 Task: Look for space in Biloxi, United States from 8th August, 2023 to 15th August, 2023 for 9 adults in price range Rs.10000 to Rs.14000. Place can be shared room with 5 bedrooms having 9 beds and 5 bathrooms. Property type can be house, flat, guest house. Amenities needed are: wifi, TV, free parkinig on premises, gym, breakfast. Booking option can be shelf check-in. Required host language is English.
Action: Mouse moved to (412, 101)
Screenshot: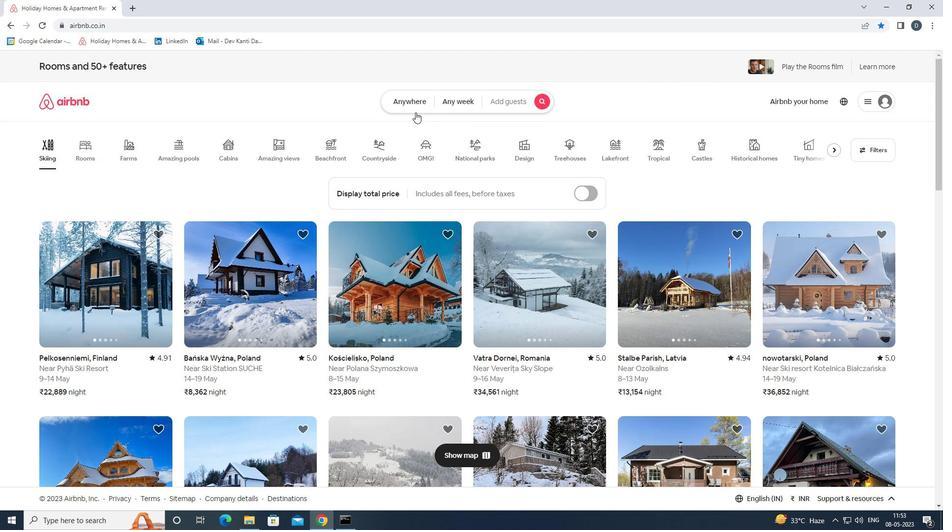 
Action: Mouse pressed left at (412, 101)
Screenshot: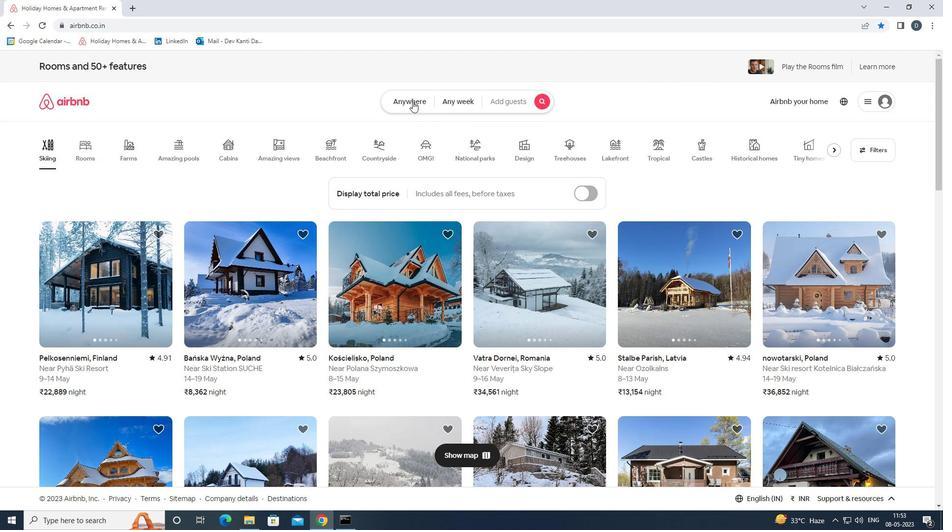 
Action: Mouse moved to (355, 143)
Screenshot: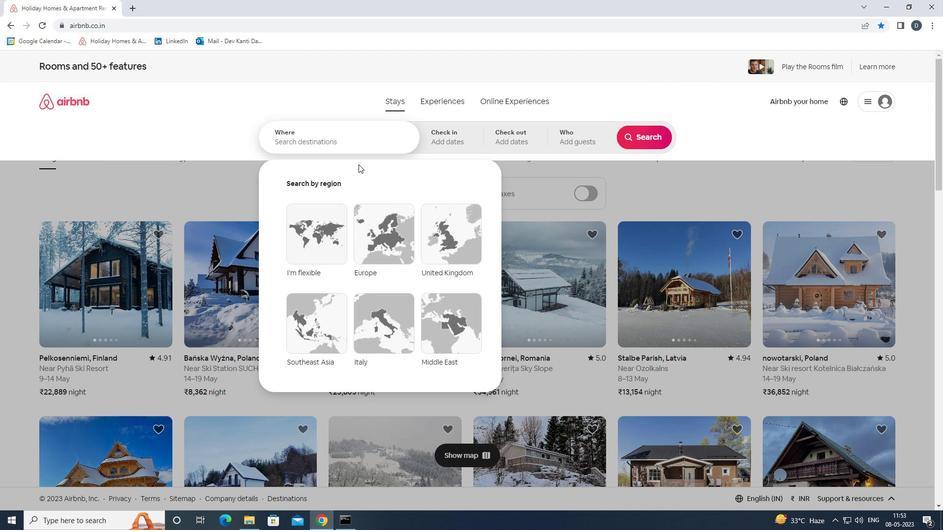 
Action: Mouse pressed left at (355, 143)
Screenshot: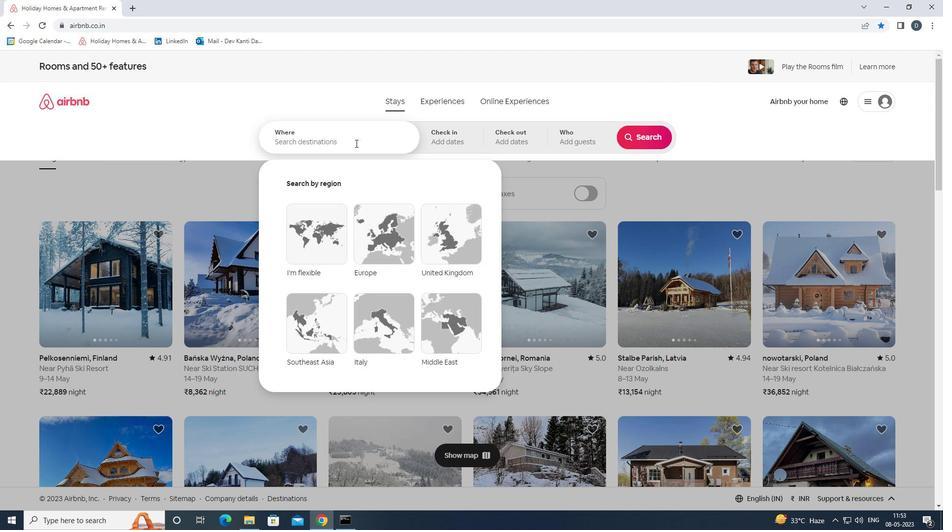 
Action: Mouse moved to (354, 144)
Screenshot: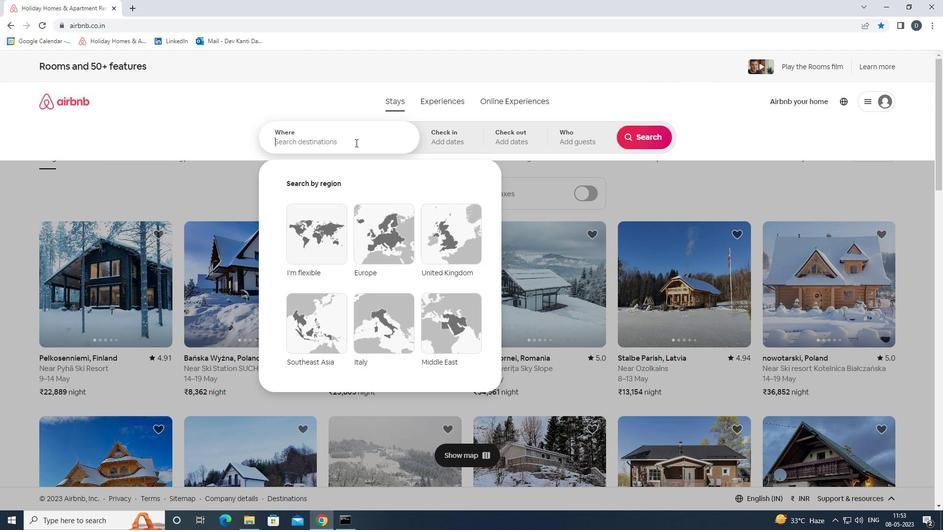 
Action: Key pressed <Key.shift><Key.shift><Key.shift><Key.shift><Key.shift><Key.shift><Key.shift><Key.shift><Key.shift><Key.shift><Key.shift>BILOXI,<Key.shift>UNITED<Key.space><Key.shift><Key.shift>STATES<Key.enter>
Screenshot: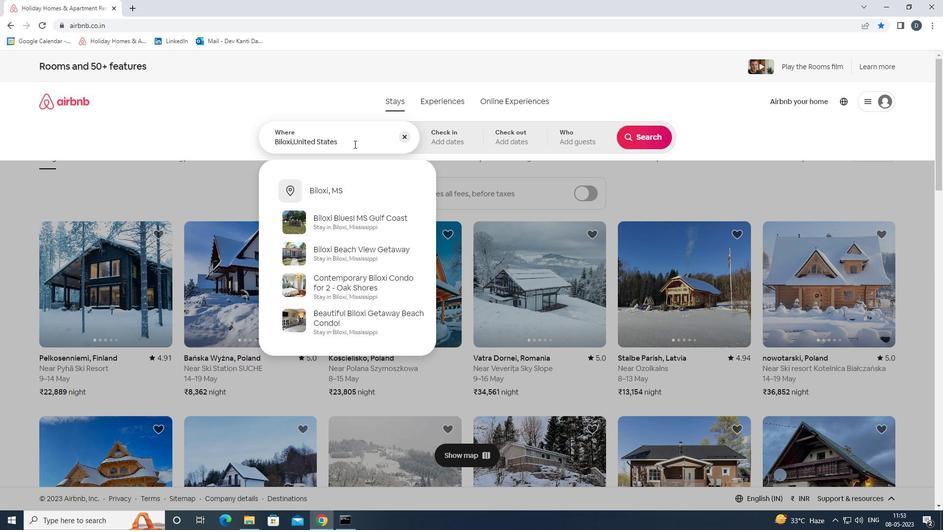 
Action: Mouse moved to (644, 217)
Screenshot: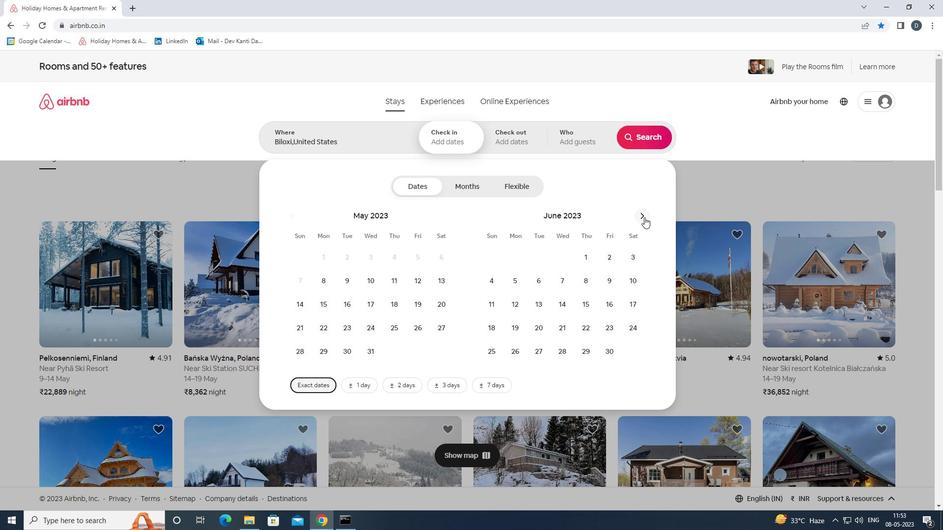 
Action: Mouse pressed left at (644, 217)
Screenshot: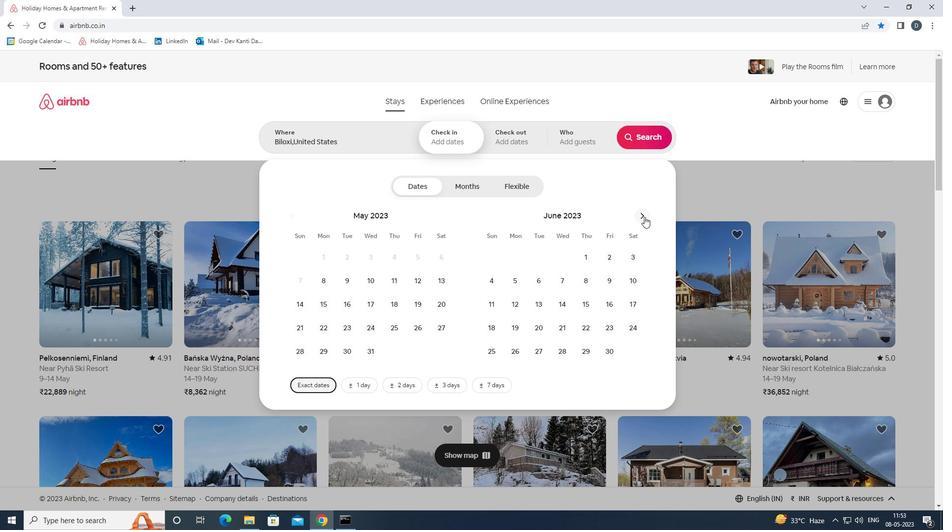 
Action: Mouse moved to (645, 216)
Screenshot: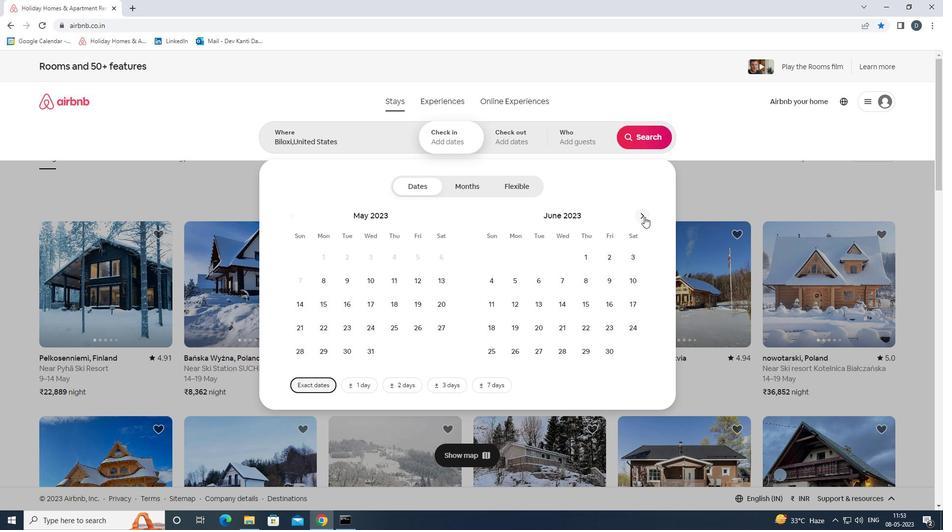 
Action: Mouse pressed left at (645, 216)
Screenshot: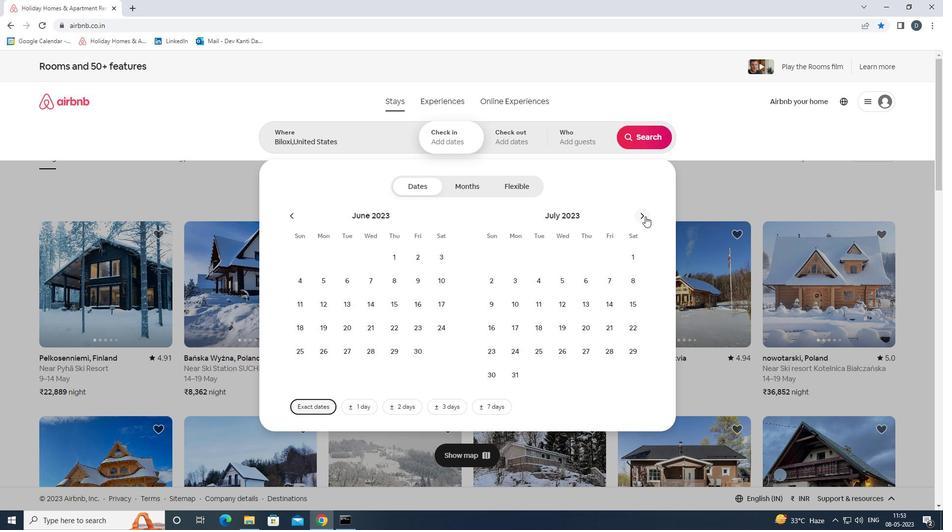 
Action: Mouse moved to (543, 284)
Screenshot: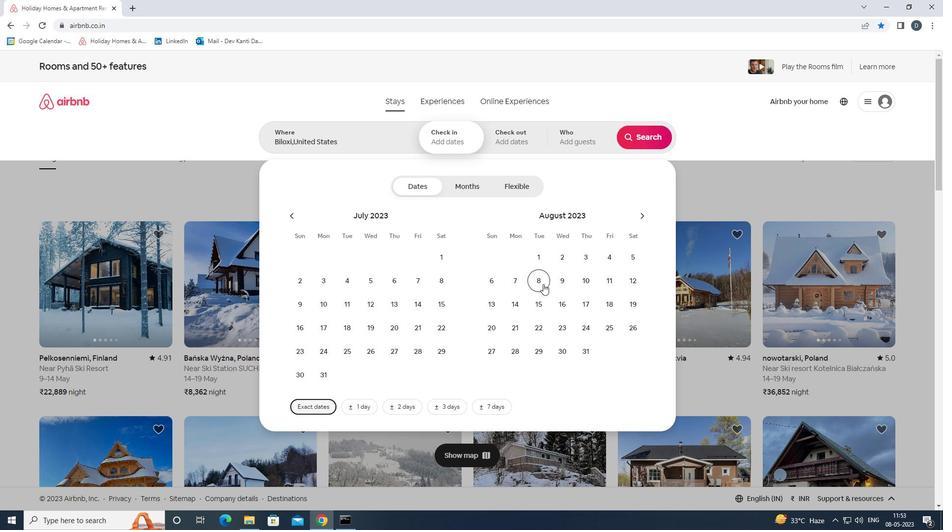 
Action: Mouse pressed left at (543, 284)
Screenshot: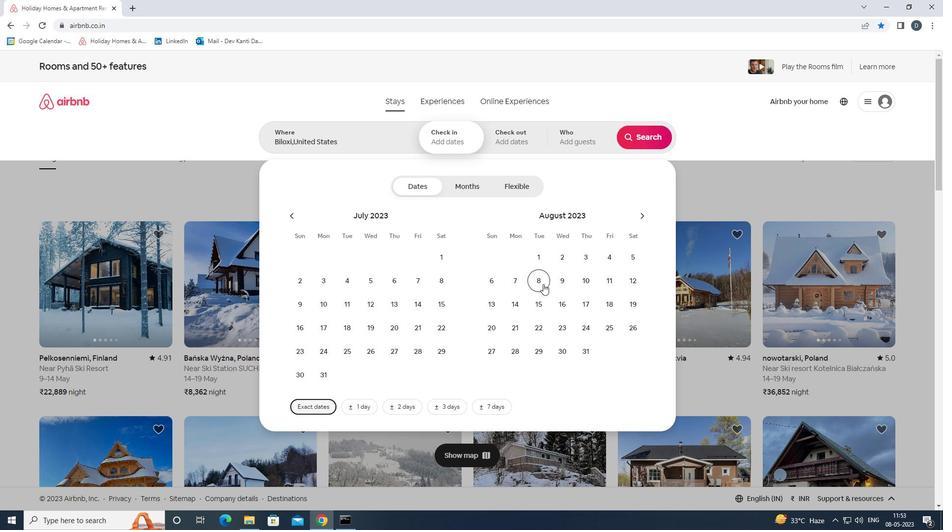 
Action: Mouse moved to (542, 300)
Screenshot: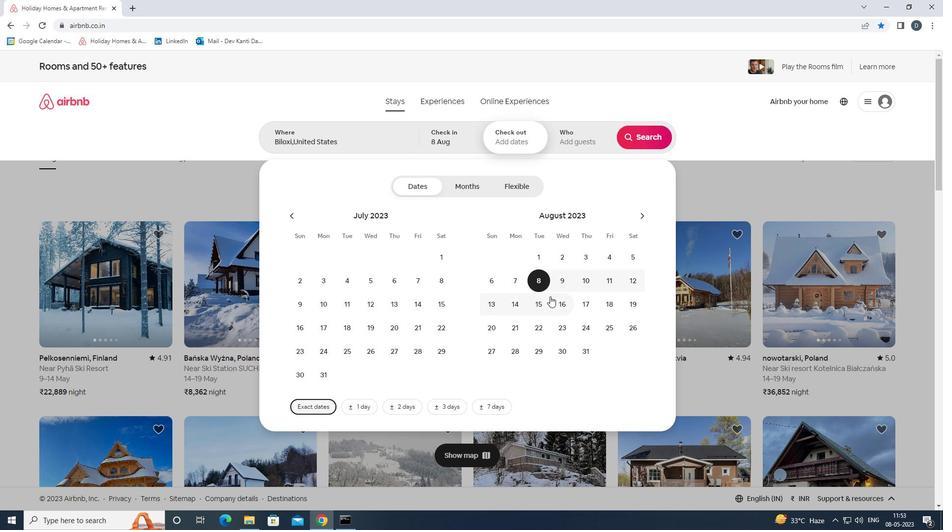 
Action: Mouse pressed left at (542, 300)
Screenshot: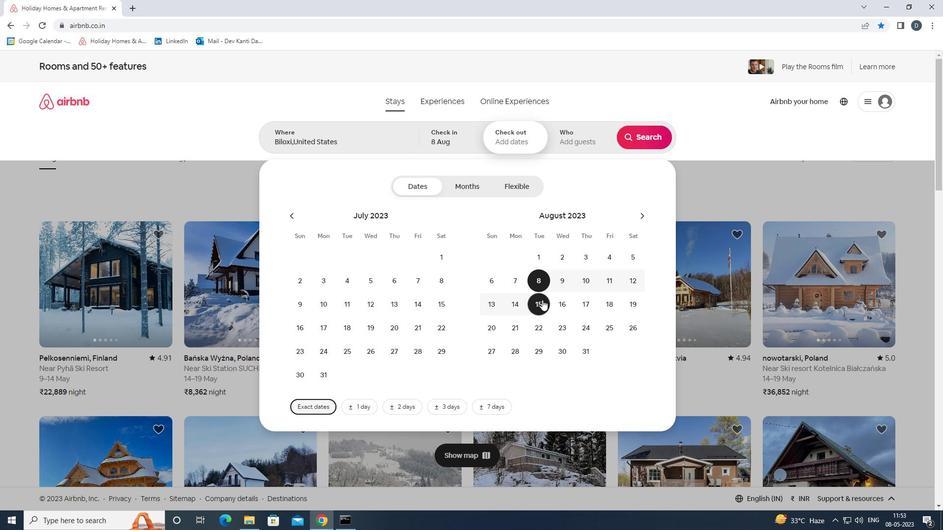 
Action: Mouse moved to (577, 145)
Screenshot: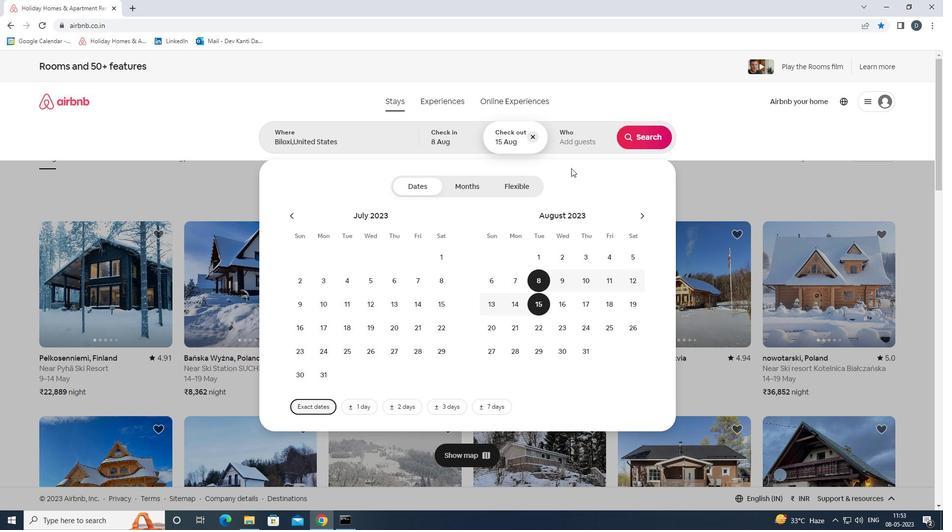 
Action: Mouse pressed left at (577, 145)
Screenshot: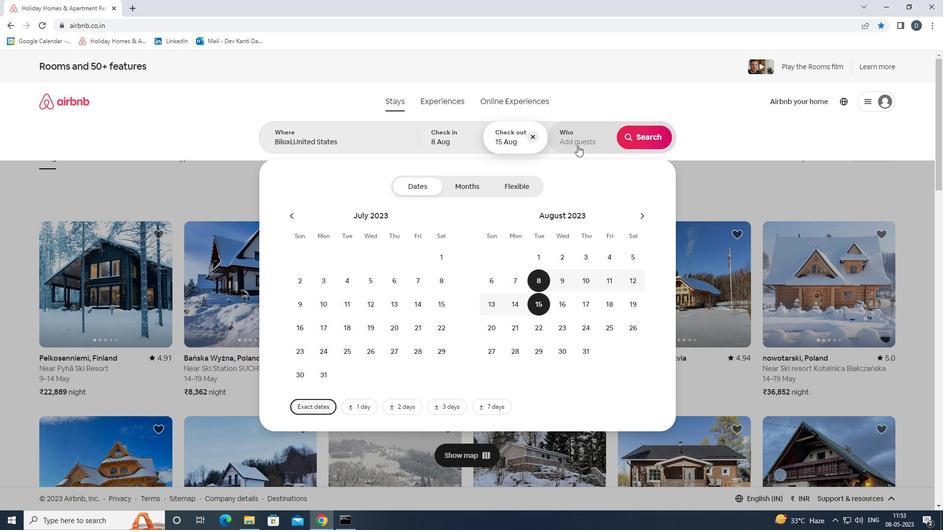 
Action: Mouse moved to (651, 185)
Screenshot: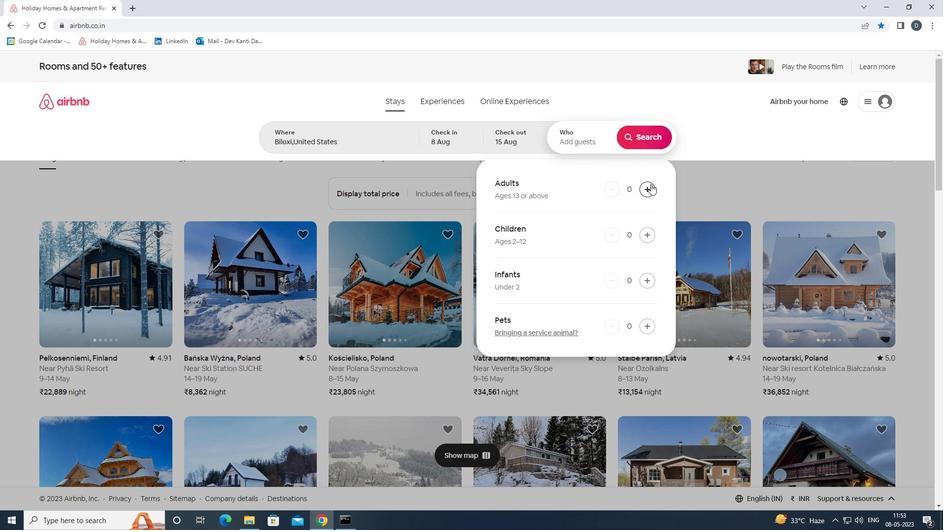 
Action: Mouse pressed left at (651, 185)
Screenshot: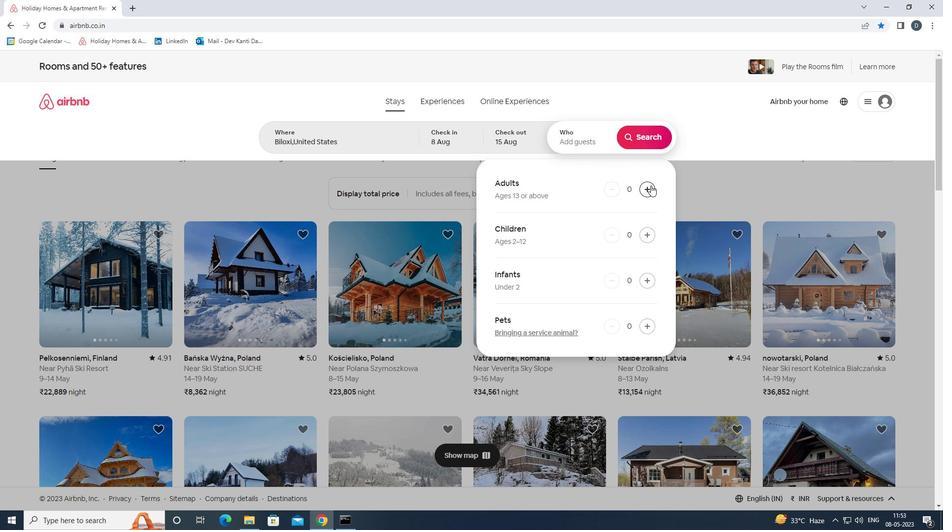 
Action: Mouse moved to (647, 185)
Screenshot: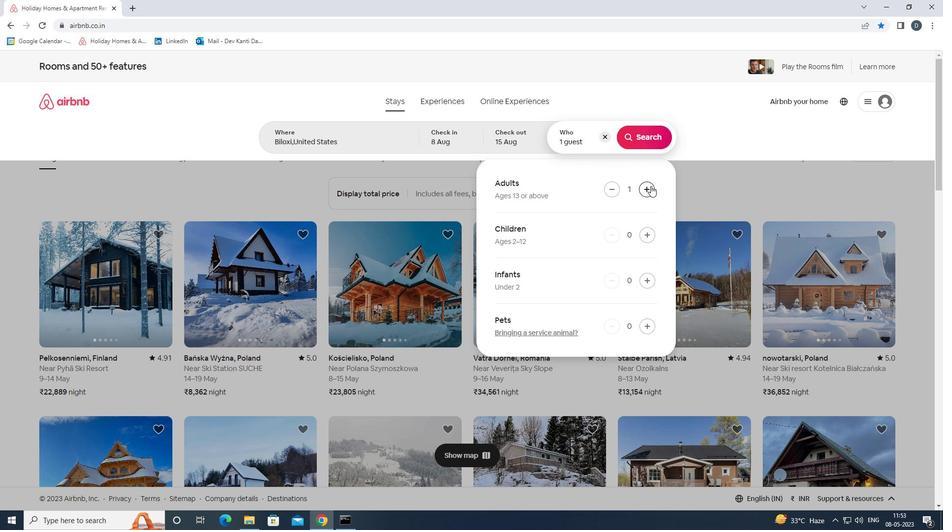 
Action: Mouse pressed left at (647, 185)
Screenshot: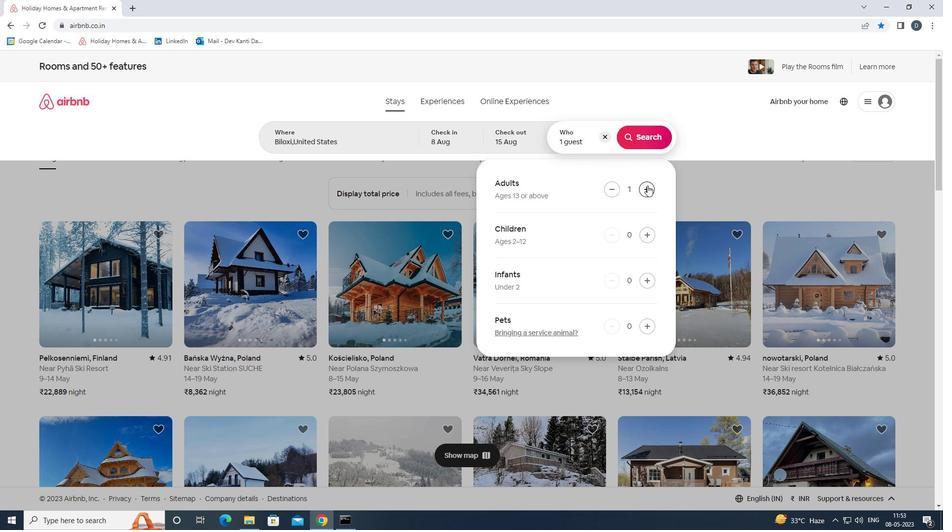
Action: Mouse pressed left at (647, 185)
Screenshot: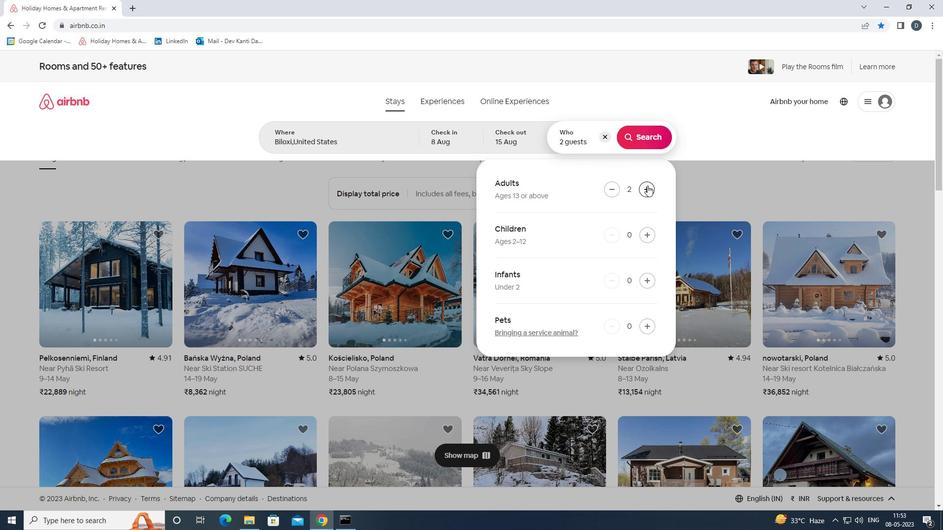 
Action: Mouse pressed left at (647, 185)
Screenshot: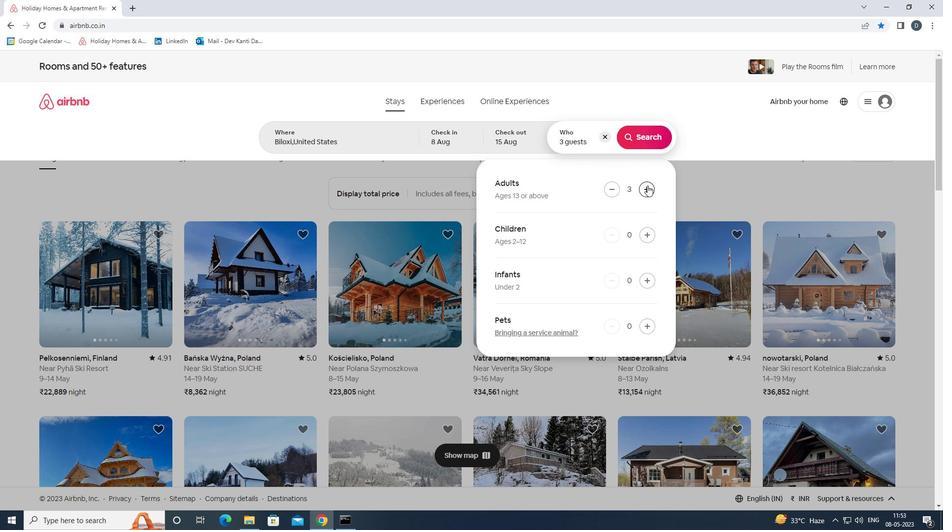 
Action: Mouse moved to (646, 184)
Screenshot: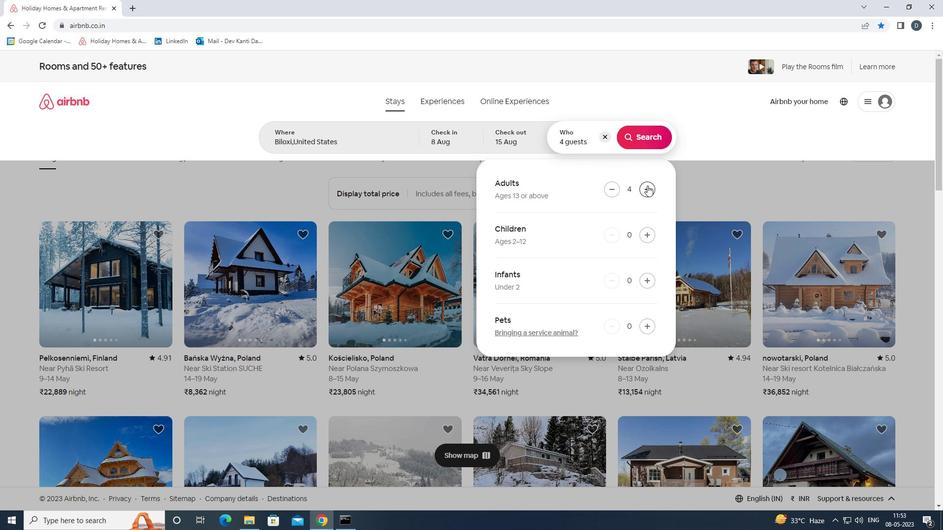 
Action: Mouse pressed left at (646, 184)
Screenshot: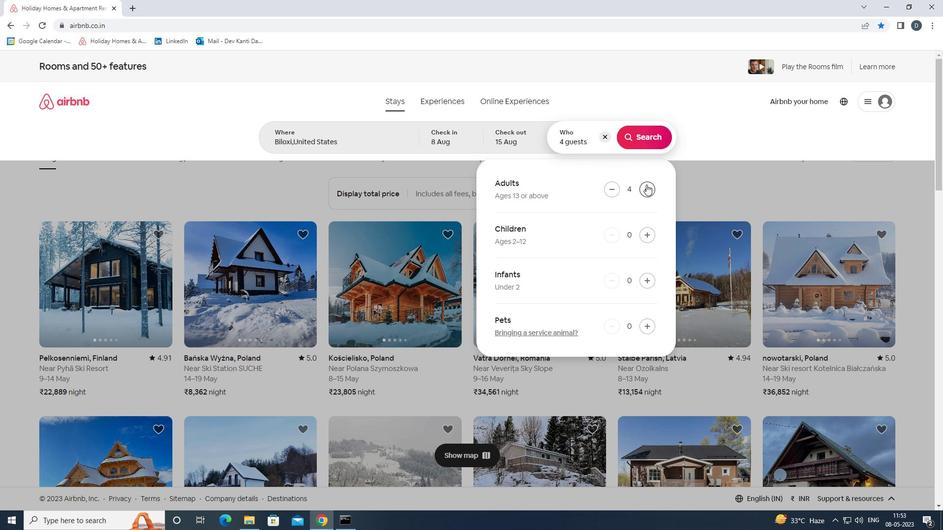 
Action: Mouse pressed left at (646, 184)
Screenshot: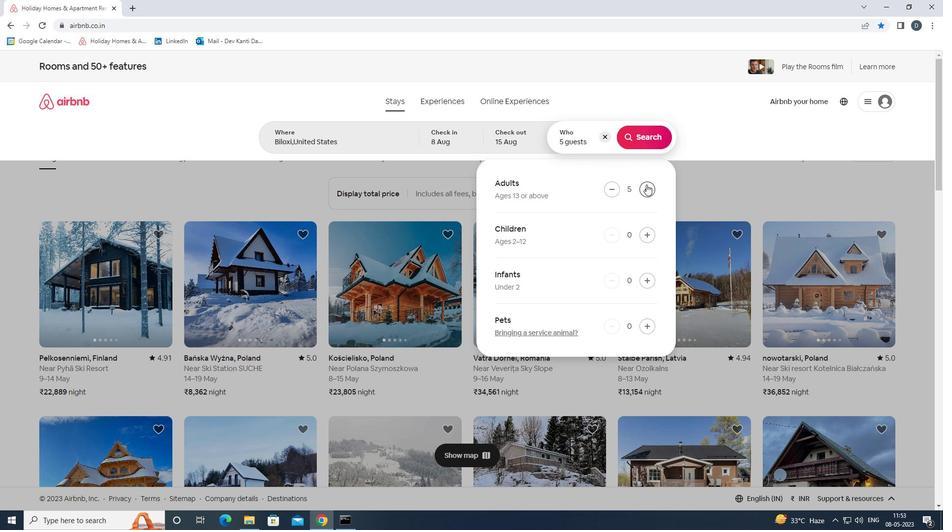 
Action: Mouse pressed left at (646, 184)
Screenshot: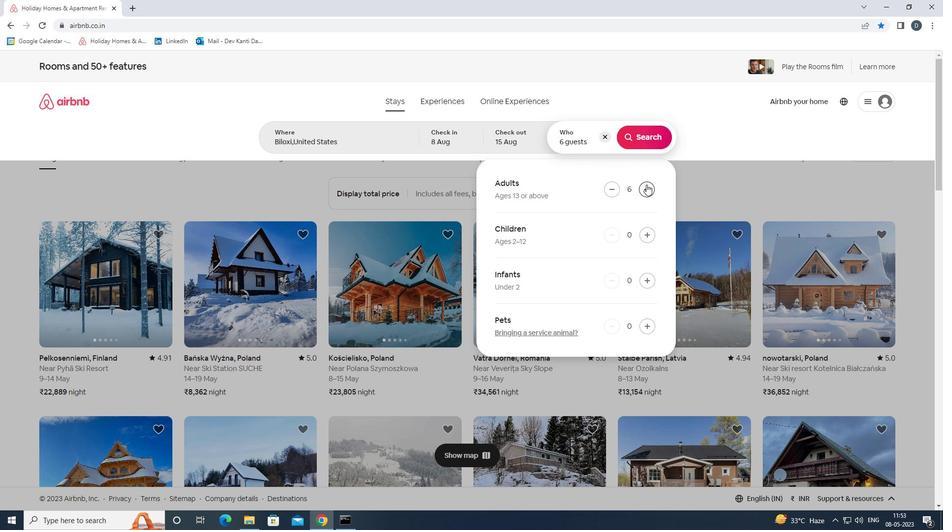 
Action: Mouse pressed left at (646, 184)
Screenshot: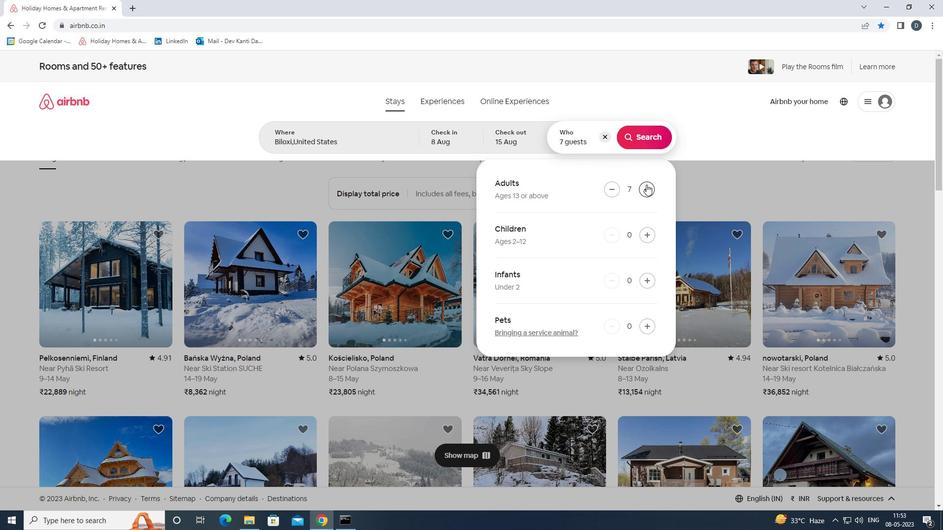
Action: Mouse pressed left at (646, 184)
Screenshot: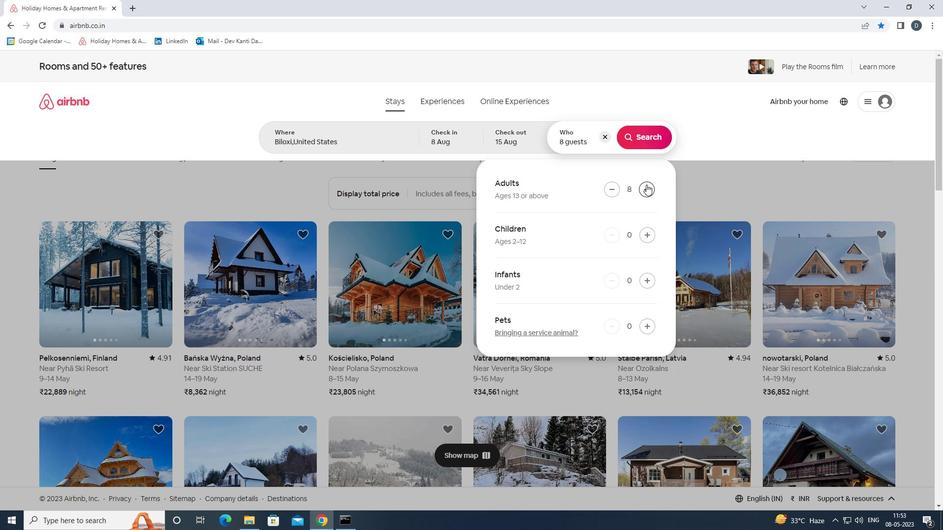 
Action: Mouse moved to (642, 142)
Screenshot: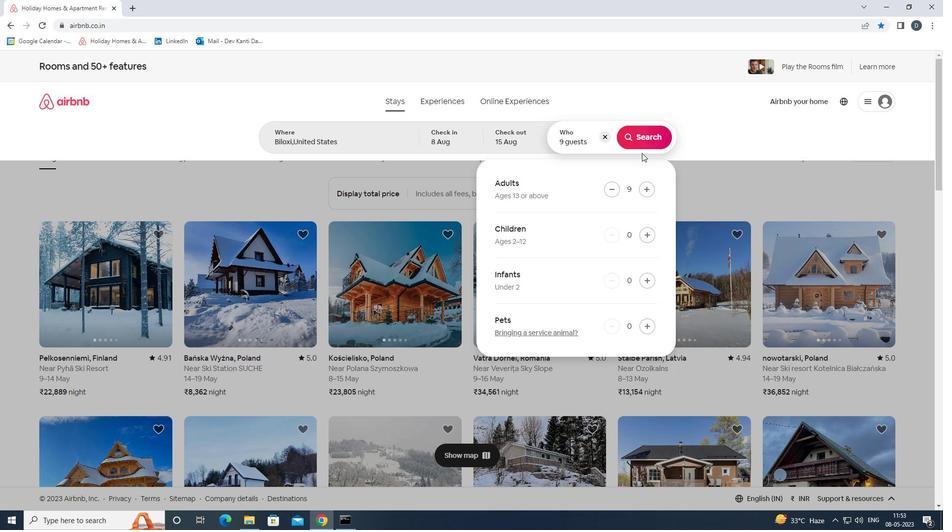 
Action: Mouse pressed left at (642, 142)
Screenshot: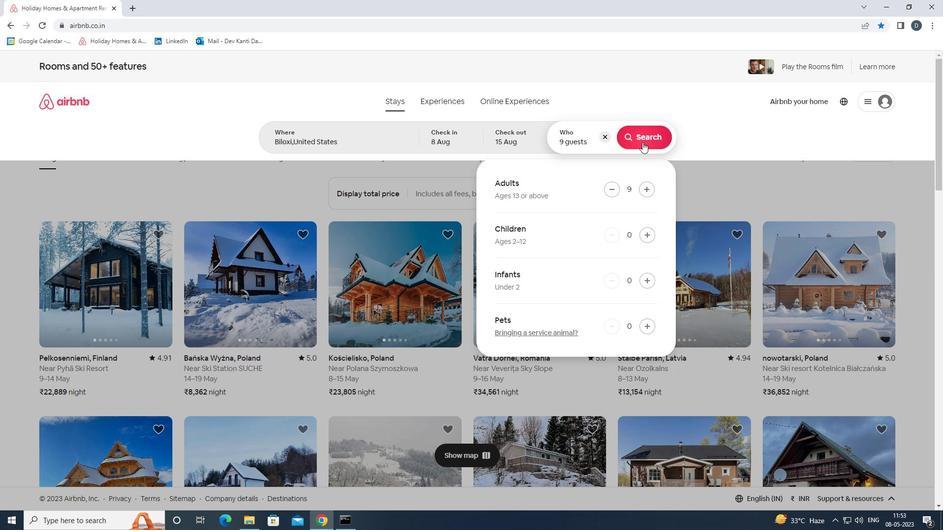 
Action: Mouse moved to (890, 108)
Screenshot: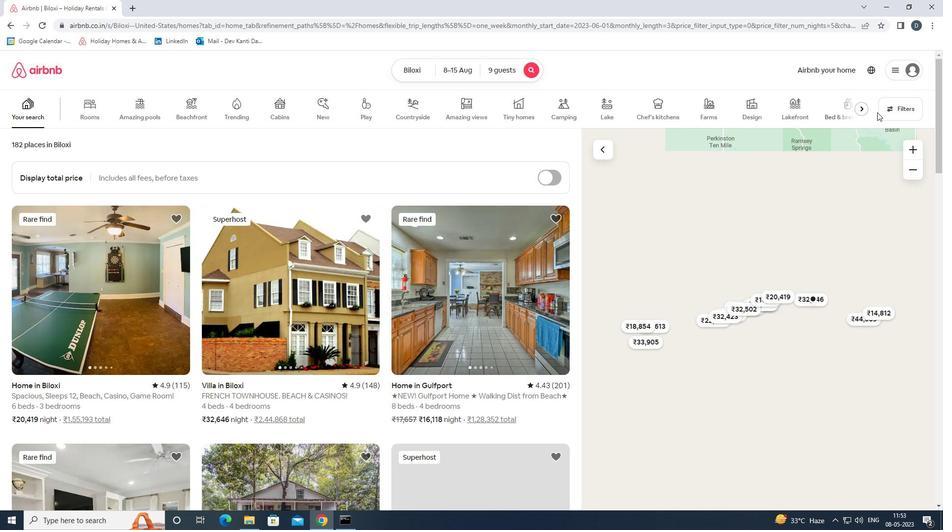 
Action: Mouse pressed left at (890, 108)
Screenshot: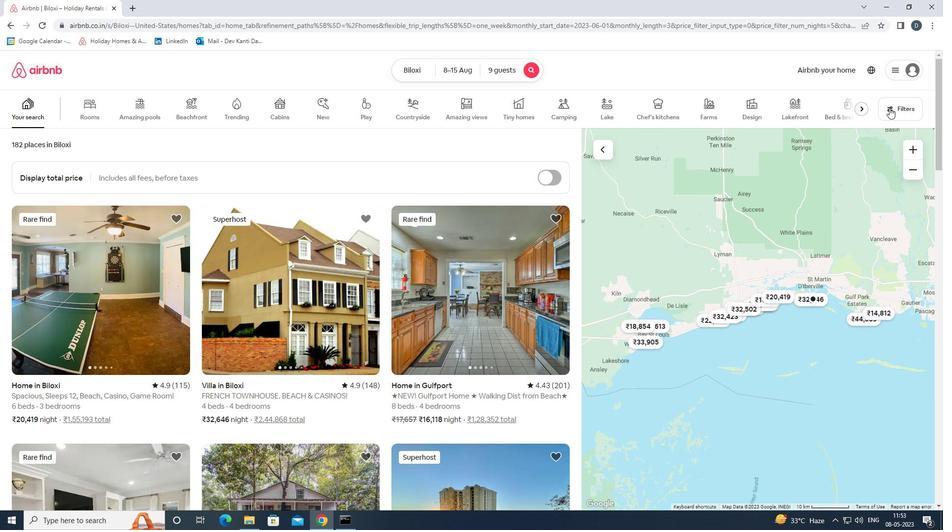 
Action: Mouse moved to (438, 351)
Screenshot: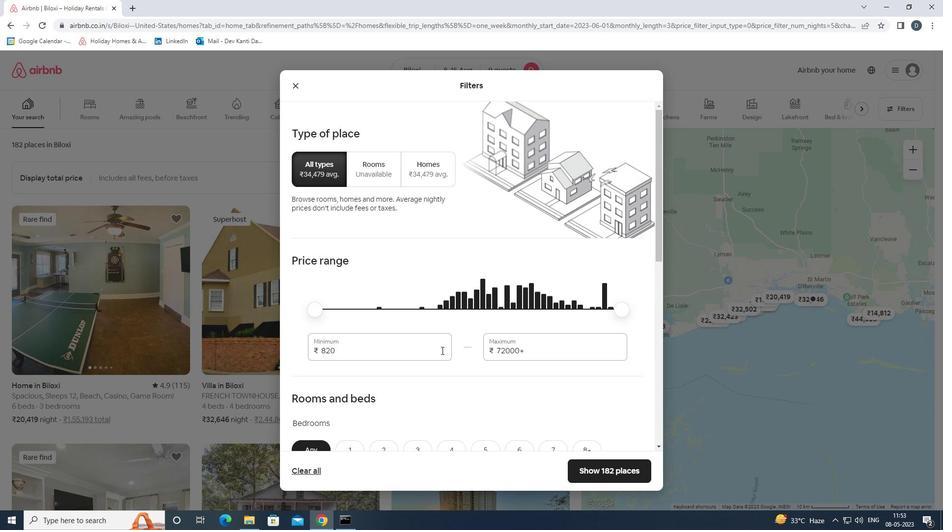 
Action: Mouse pressed left at (438, 351)
Screenshot: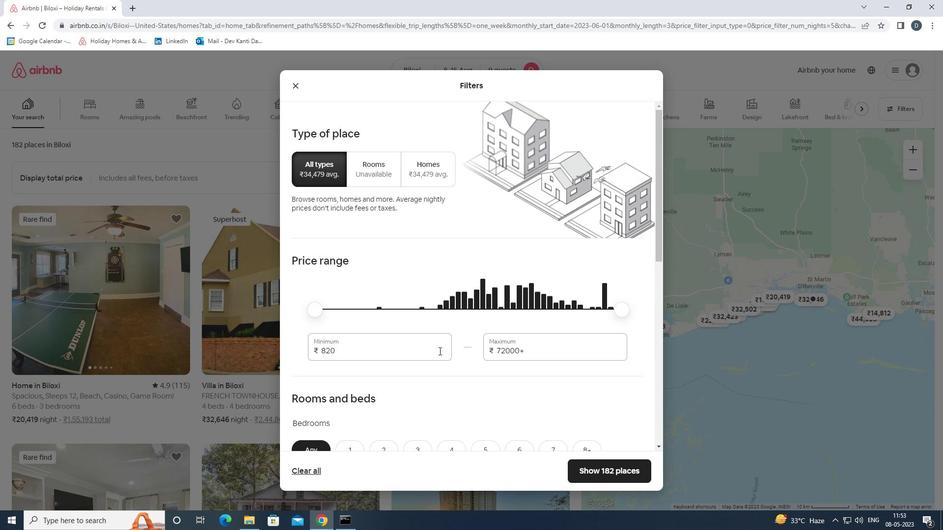 
Action: Mouse pressed left at (438, 351)
Screenshot: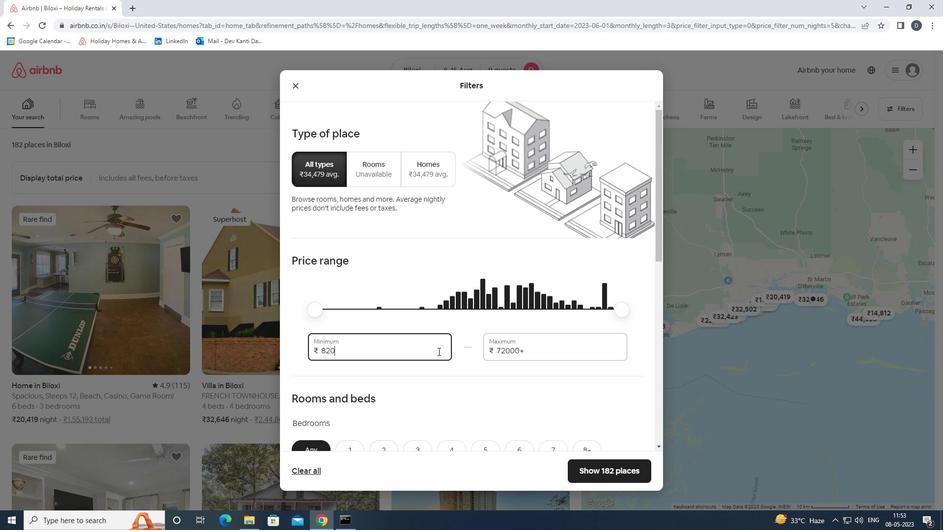 
Action: Key pressed 10000<Key.tab>14000
Screenshot: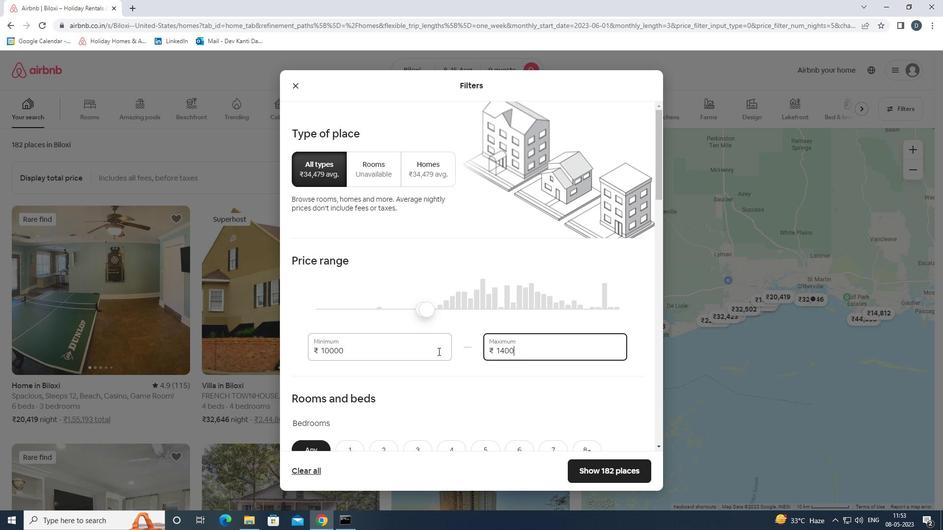 
Action: Mouse scrolled (438, 351) with delta (0, 0)
Screenshot: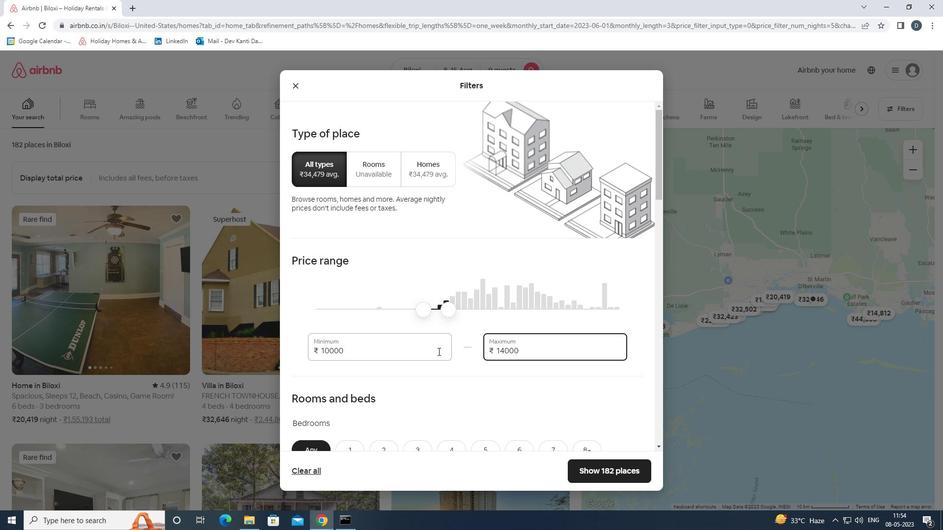 
Action: Mouse scrolled (438, 351) with delta (0, 0)
Screenshot: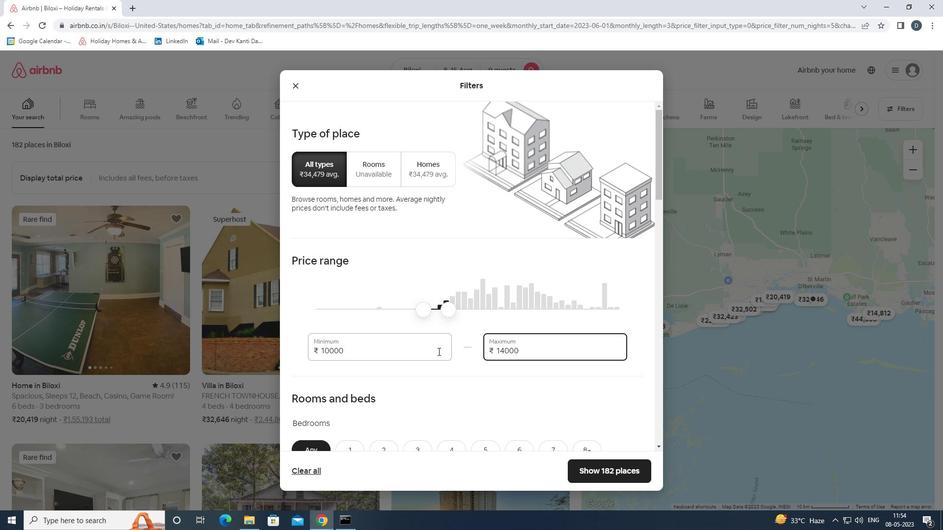 
Action: Mouse scrolled (438, 351) with delta (0, 0)
Screenshot: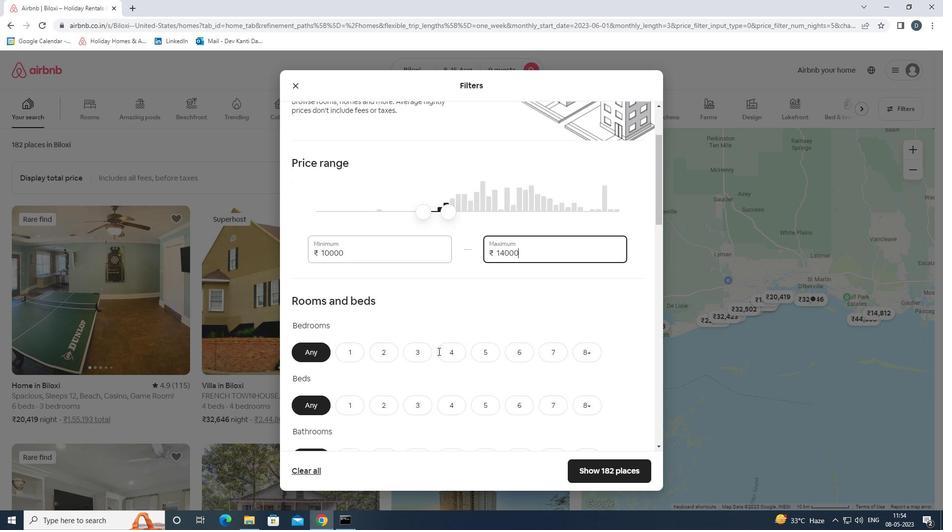 
Action: Mouse moved to (494, 305)
Screenshot: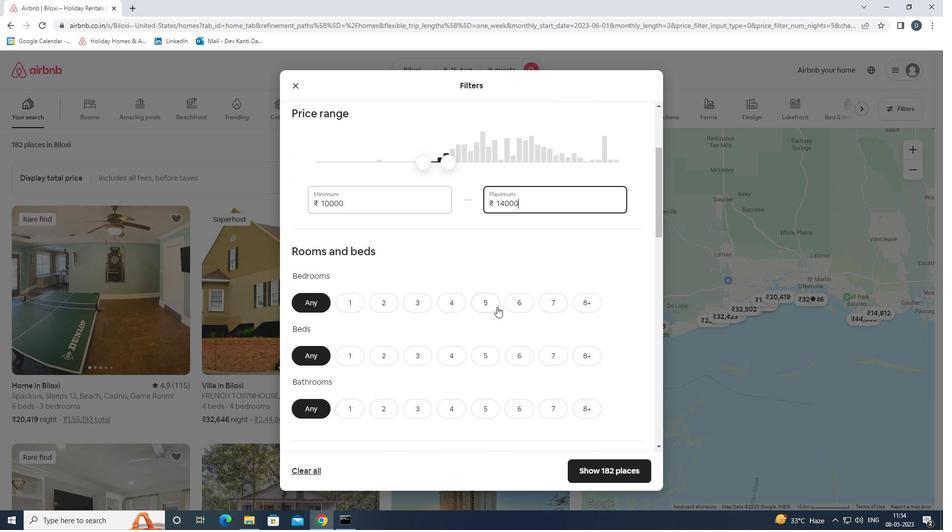 
Action: Mouse pressed left at (494, 305)
Screenshot: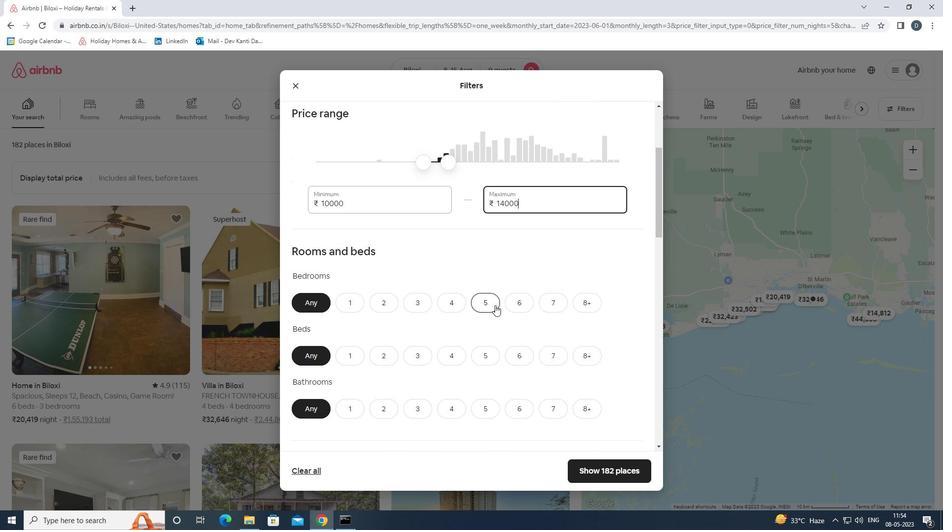 
Action: Mouse moved to (588, 356)
Screenshot: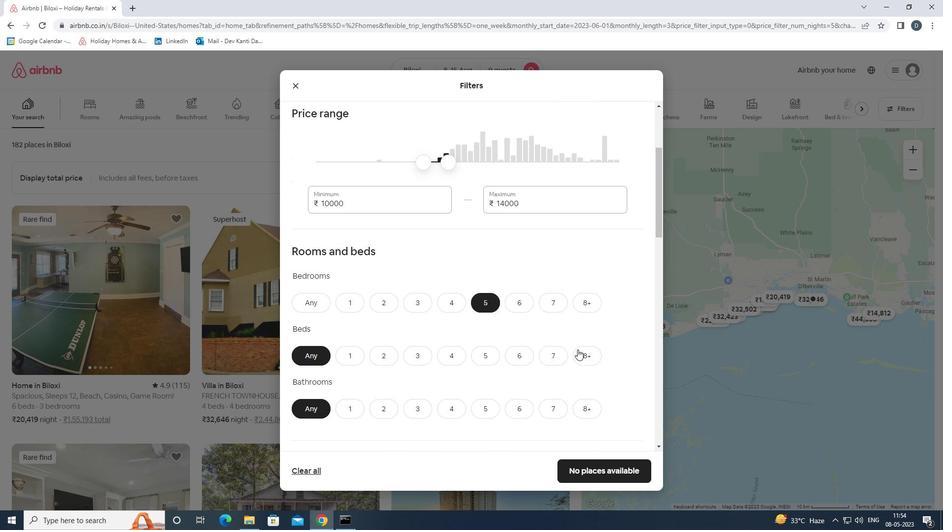 
Action: Mouse pressed left at (588, 356)
Screenshot: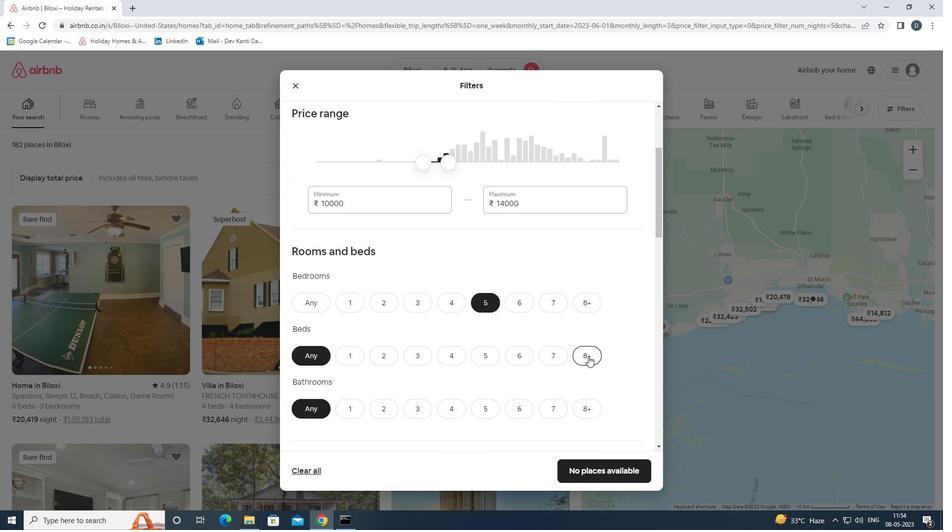 
Action: Mouse moved to (491, 404)
Screenshot: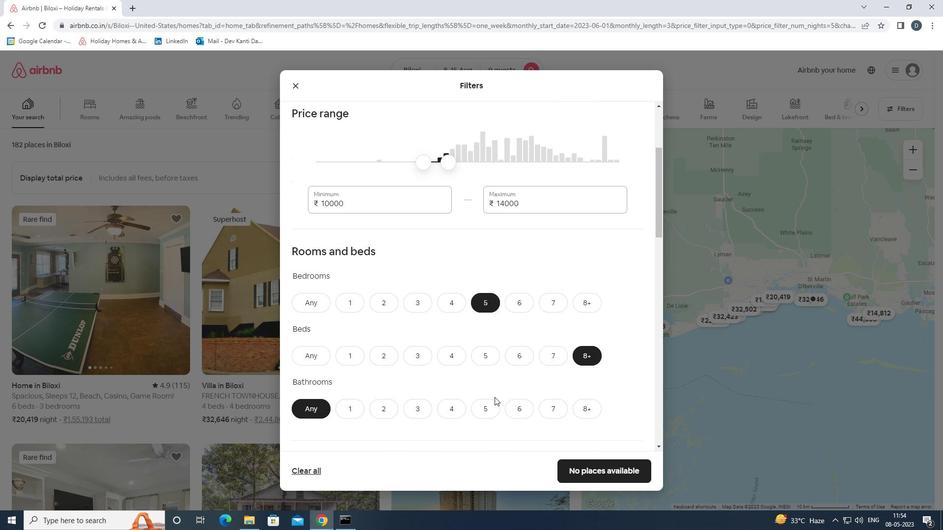 
Action: Mouse pressed left at (491, 404)
Screenshot: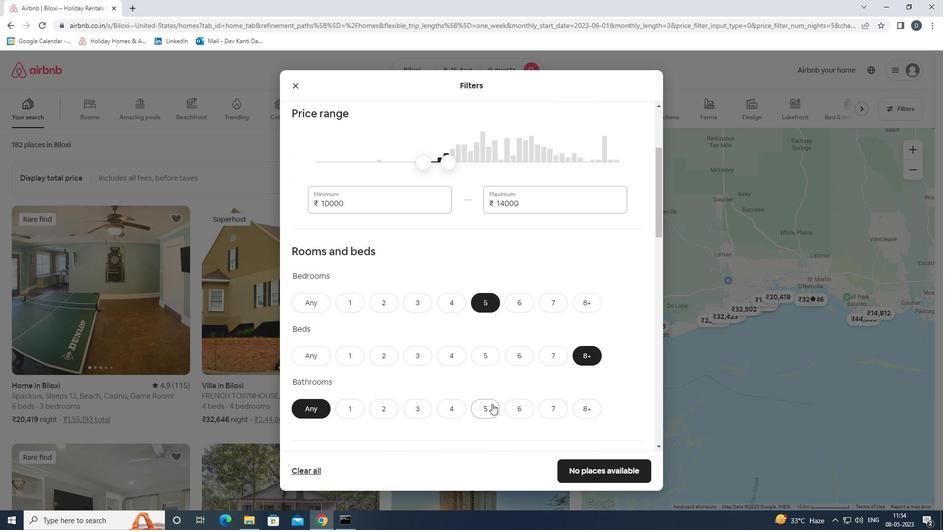 
Action: Mouse moved to (491, 404)
Screenshot: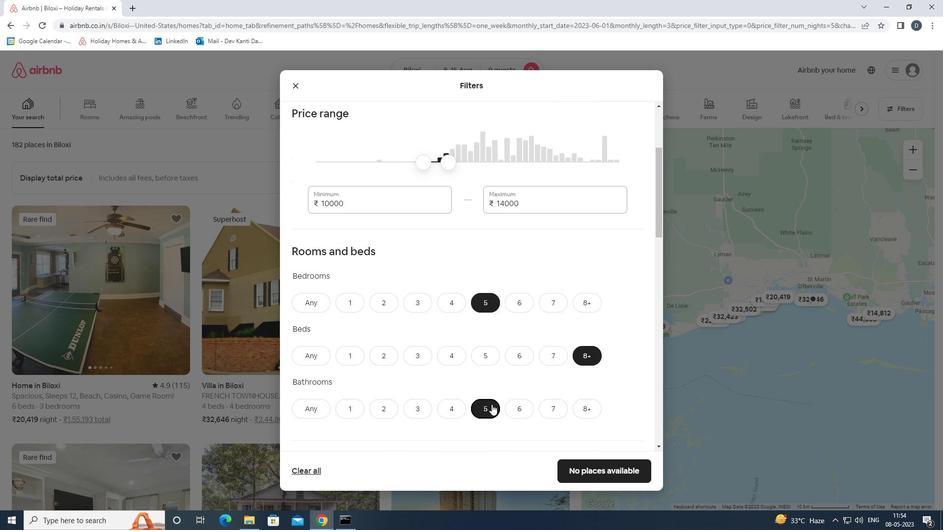 
Action: Mouse scrolled (491, 404) with delta (0, 0)
Screenshot: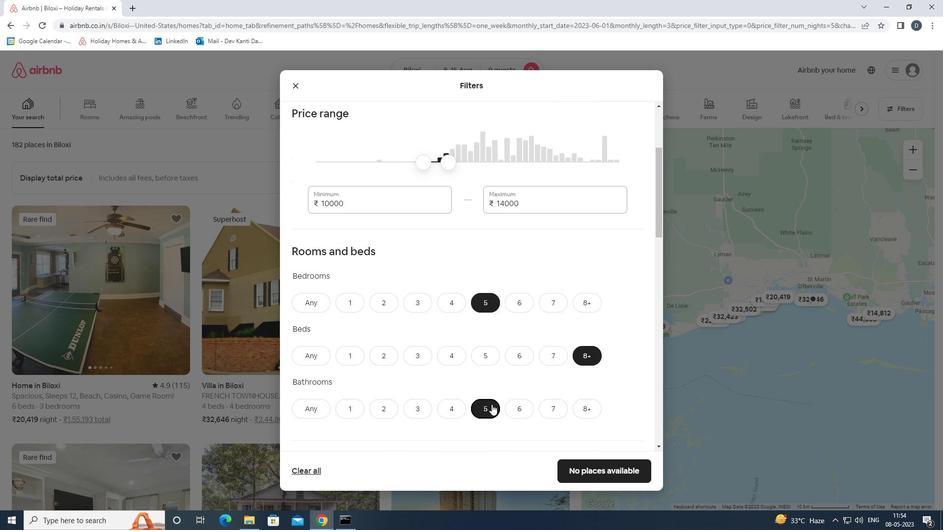 
Action: Mouse moved to (491, 398)
Screenshot: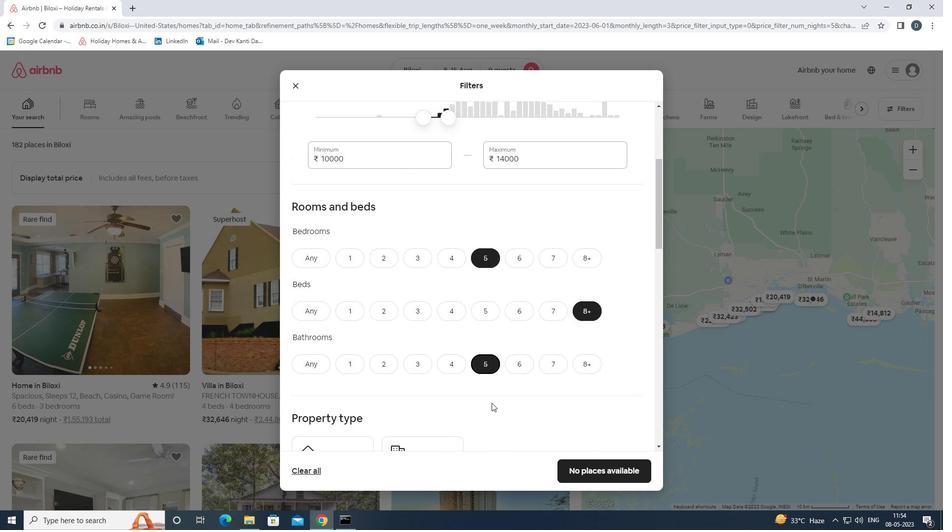 
Action: Mouse scrolled (491, 398) with delta (0, 0)
Screenshot: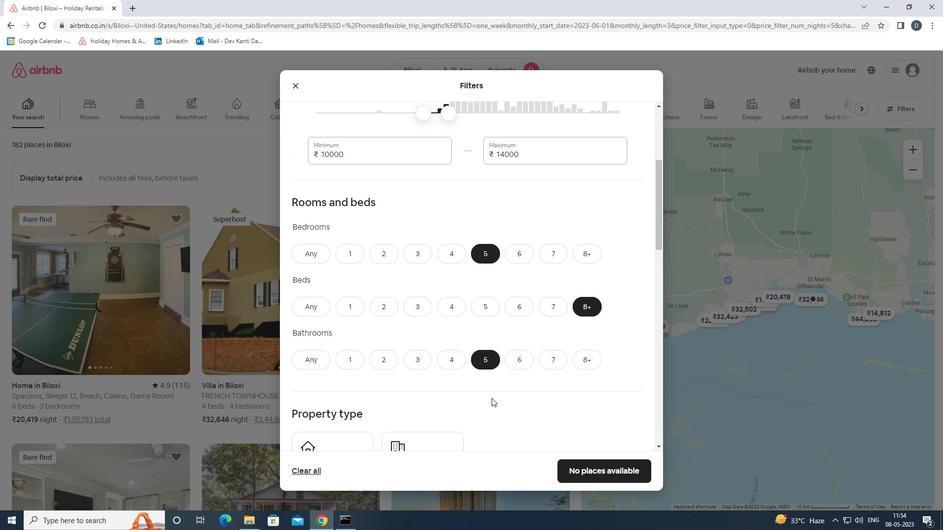 
Action: Mouse scrolled (491, 398) with delta (0, 0)
Screenshot: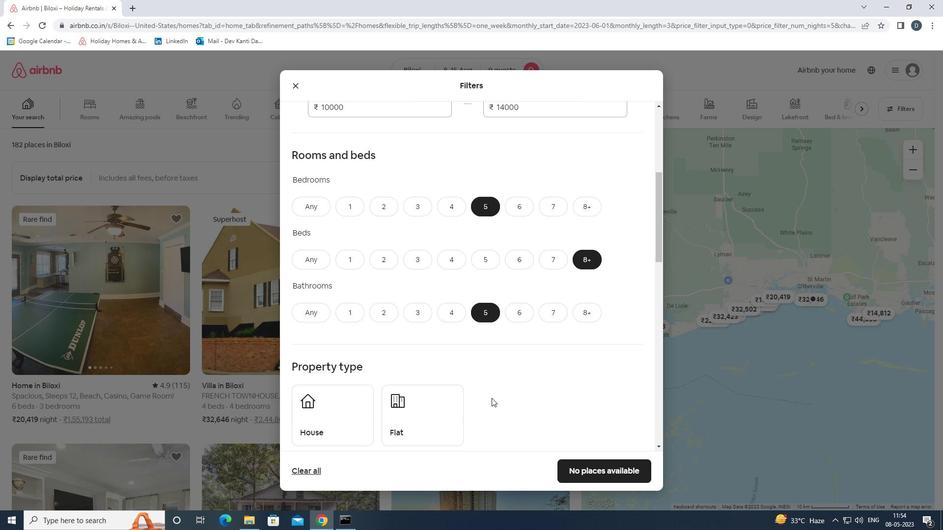 
Action: Mouse moved to (360, 354)
Screenshot: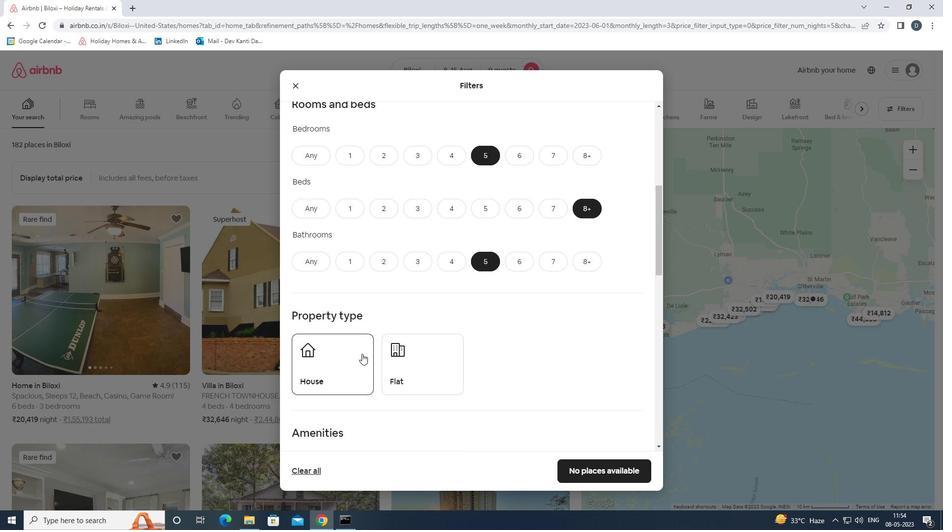 
Action: Mouse pressed left at (360, 354)
Screenshot: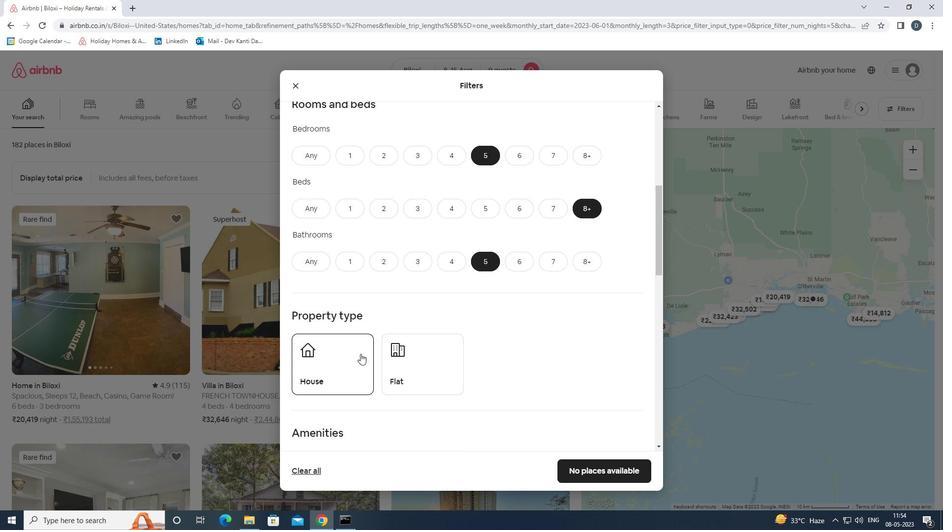 
Action: Mouse moved to (413, 352)
Screenshot: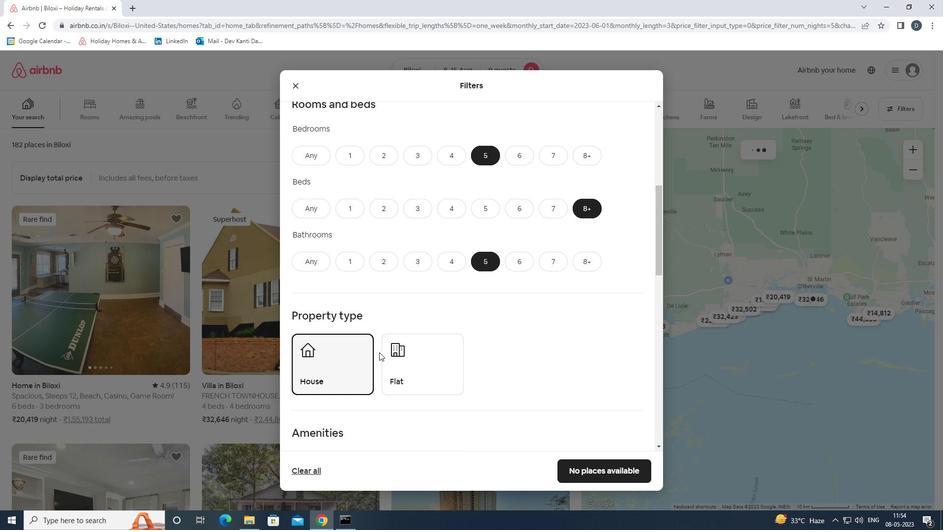 
Action: Mouse pressed left at (413, 352)
Screenshot: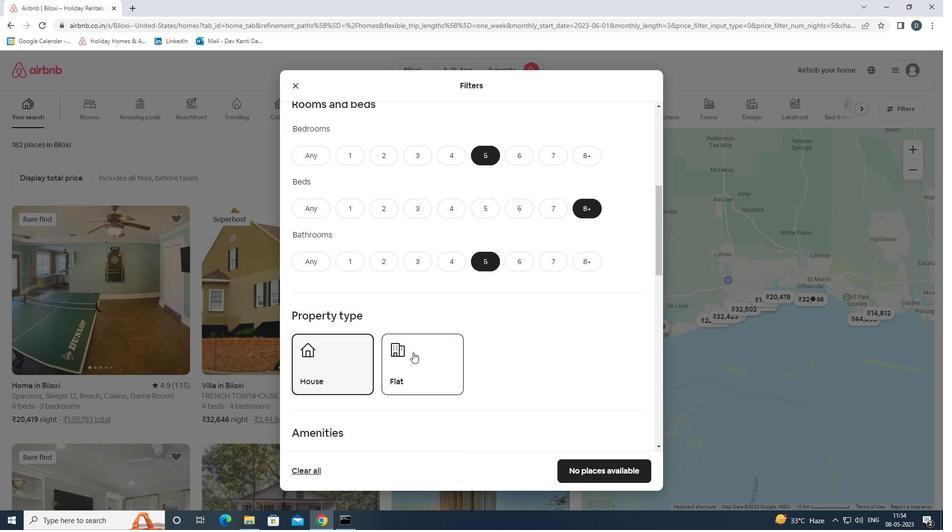 
Action: Mouse moved to (493, 345)
Screenshot: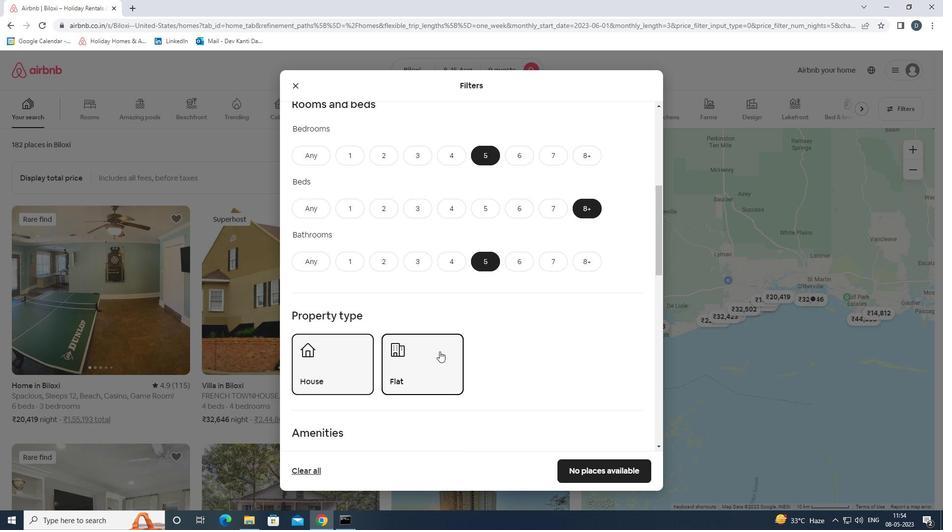 
Action: Mouse scrolled (493, 345) with delta (0, 0)
Screenshot: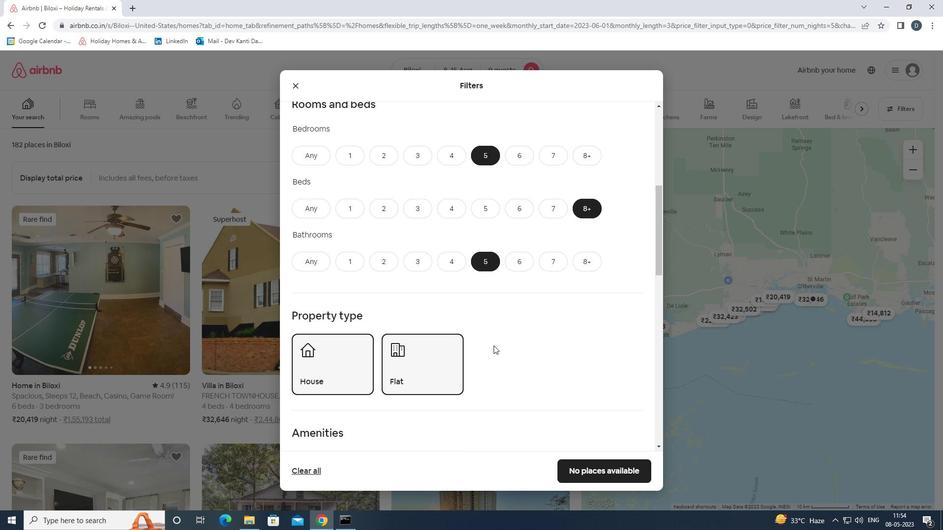 
Action: Mouse scrolled (493, 345) with delta (0, 0)
Screenshot: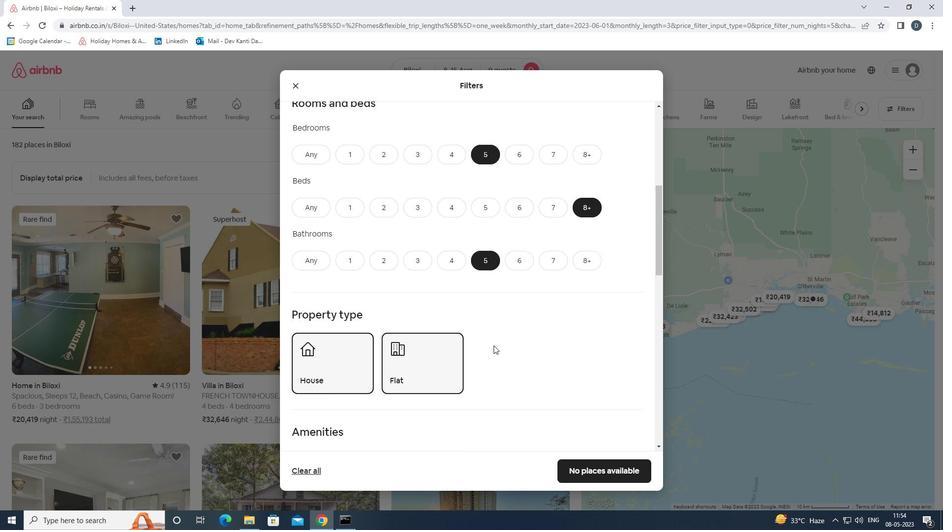 
Action: Mouse scrolled (493, 345) with delta (0, 0)
Screenshot: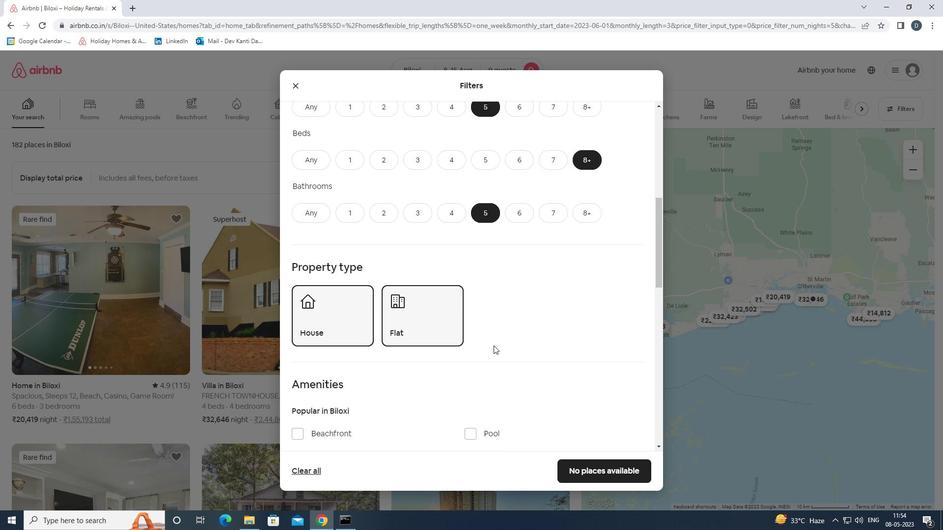 
Action: Mouse scrolled (493, 345) with delta (0, 0)
Screenshot: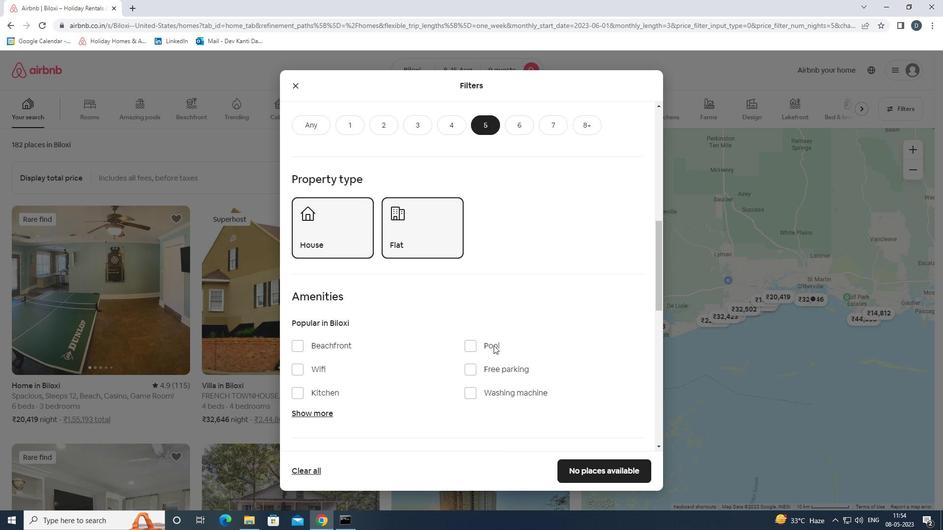 
Action: Mouse moved to (322, 310)
Screenshot: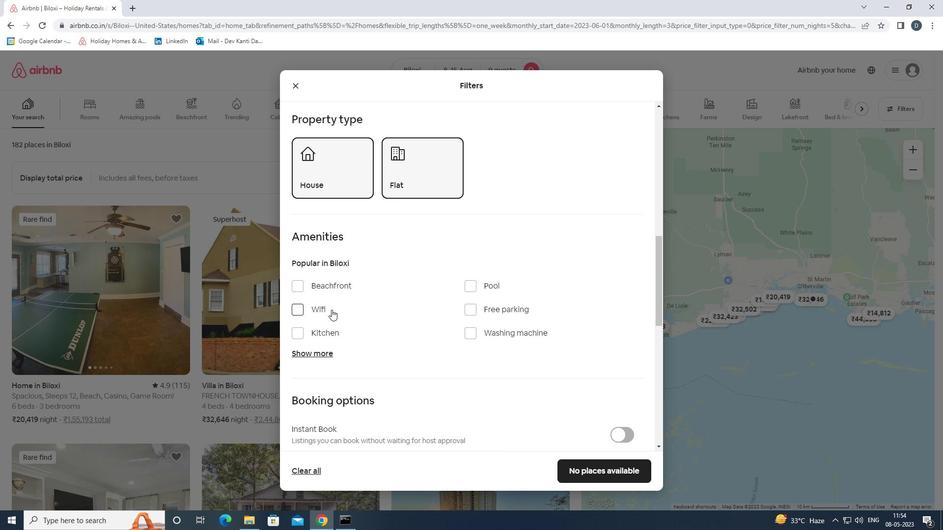 
Action: Mouse pressed left at (322, 310)
Screenshot: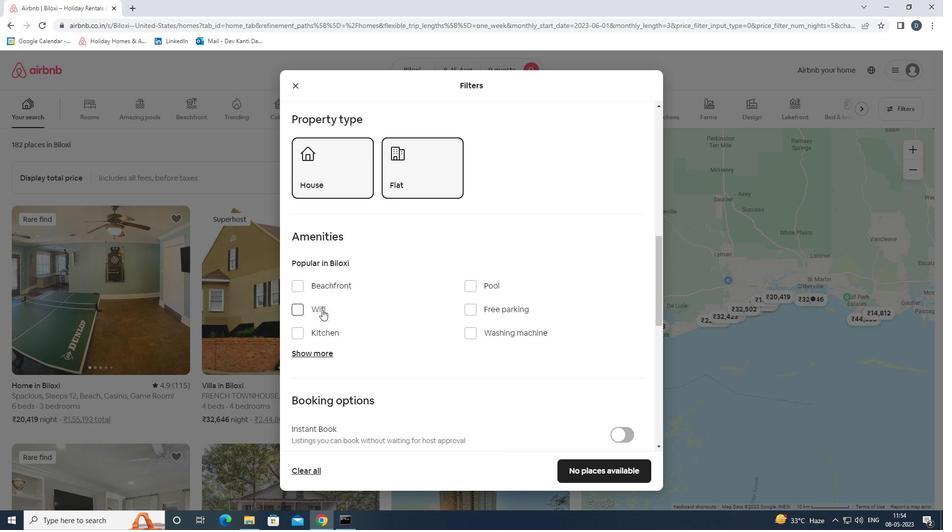 
Action: Mouse moved to (487, 307)
Screenshot: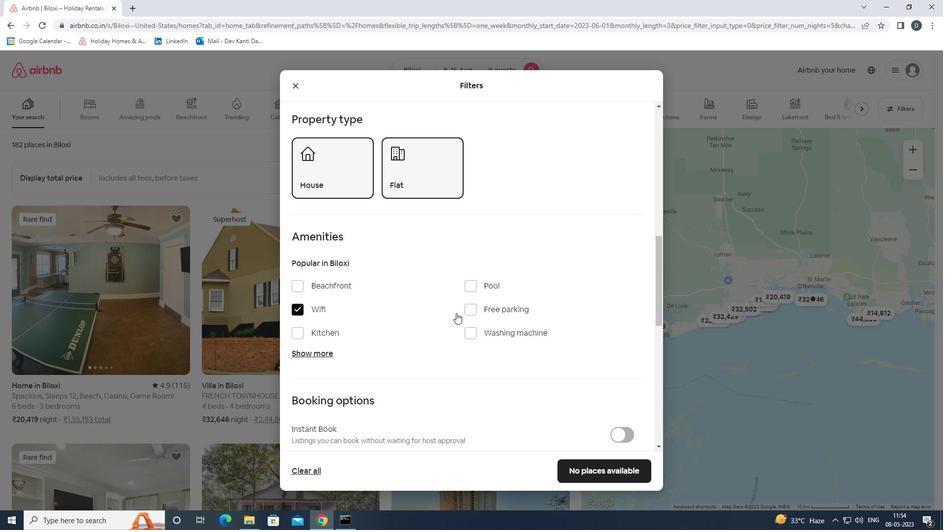 
Action: Mouse pressed left at (487, 307)
Screenshot: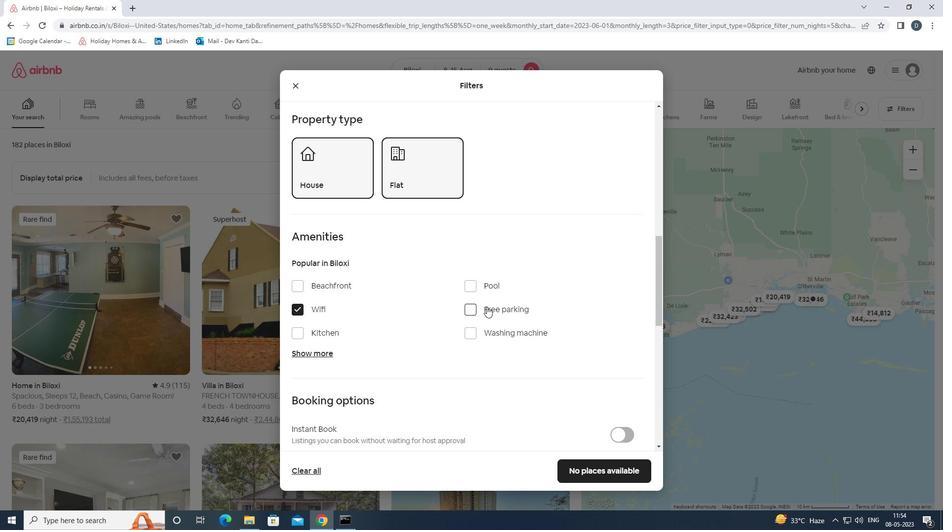 
Action: Mouse moved to (324, 354)
Screenshot: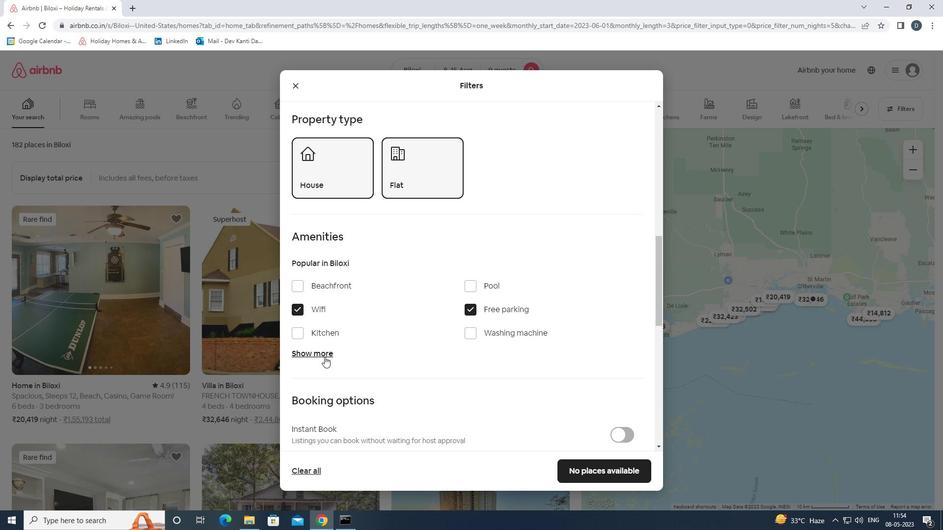
Action: Mouse pressed left at (324, 354)
Screenshot: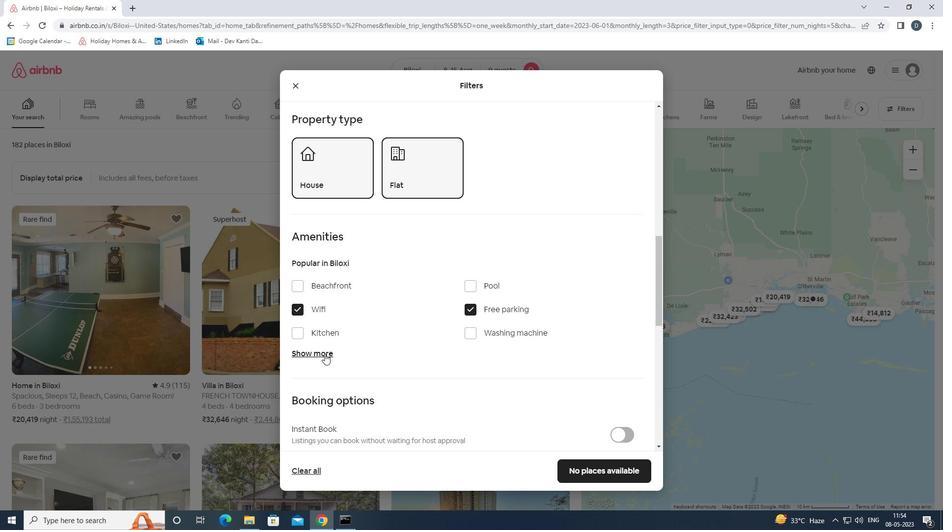 
Action: Mouse moved to (350, 324)
Screenshot: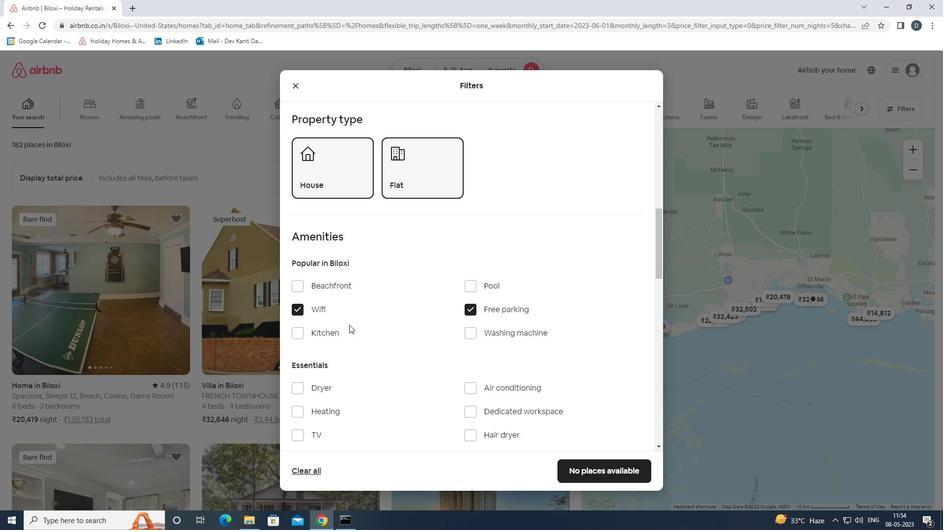 
Action: Mouse scrolled (350, 324) with delta (0, 0)
Screenshot: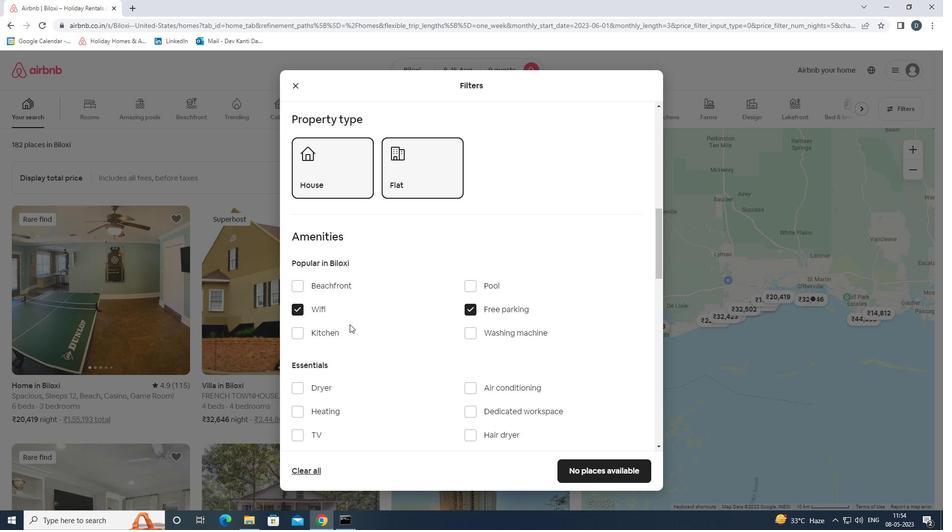 
Action: Mouse scrolled (350, 324) with delta (0, 0)
Screenshot: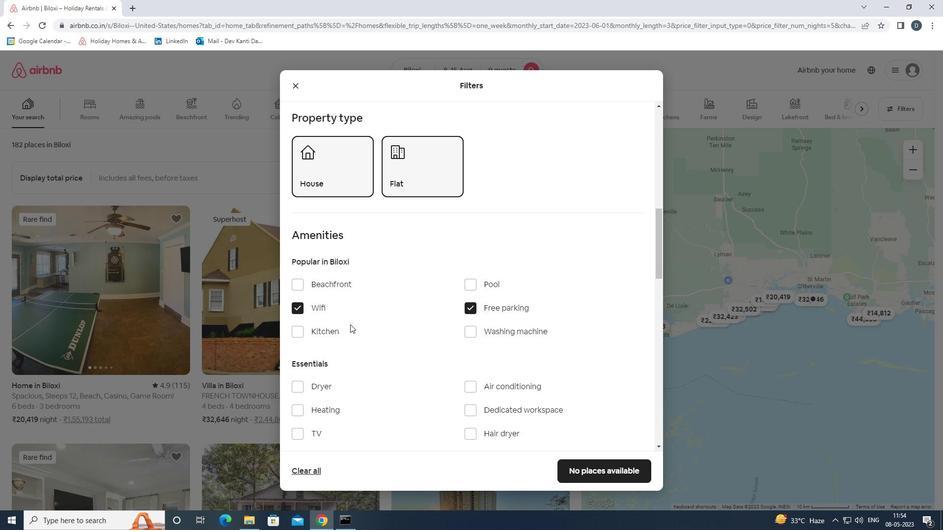 
Action: Mouse moved to (318, 335)
Screenshot: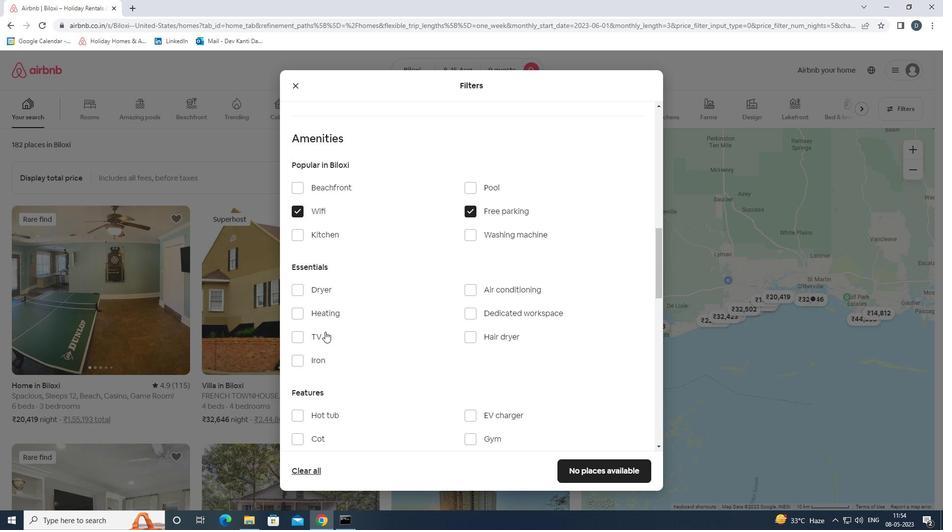 
Action: Mouse pressed left at (318, 335)
Screenshot: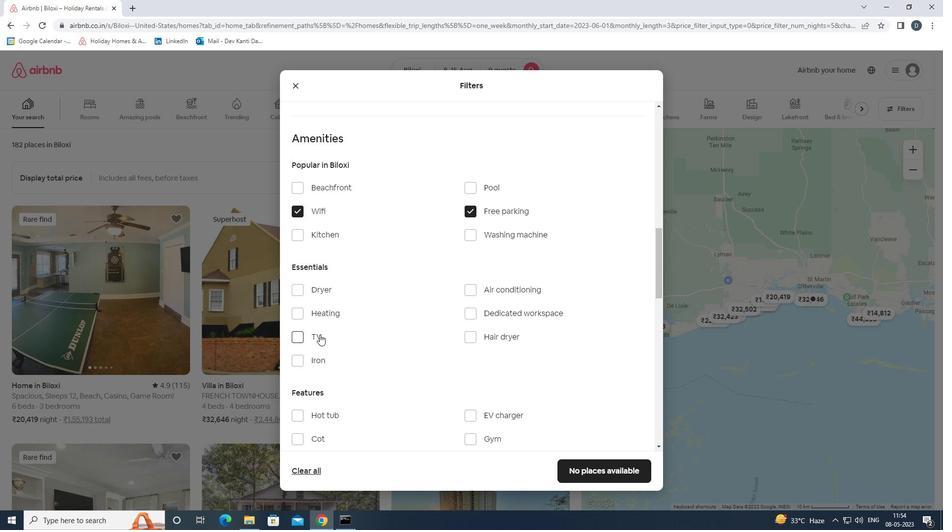 
Action: Mouse scrolled (318, 334) with delta (0, 0)
Screenshot: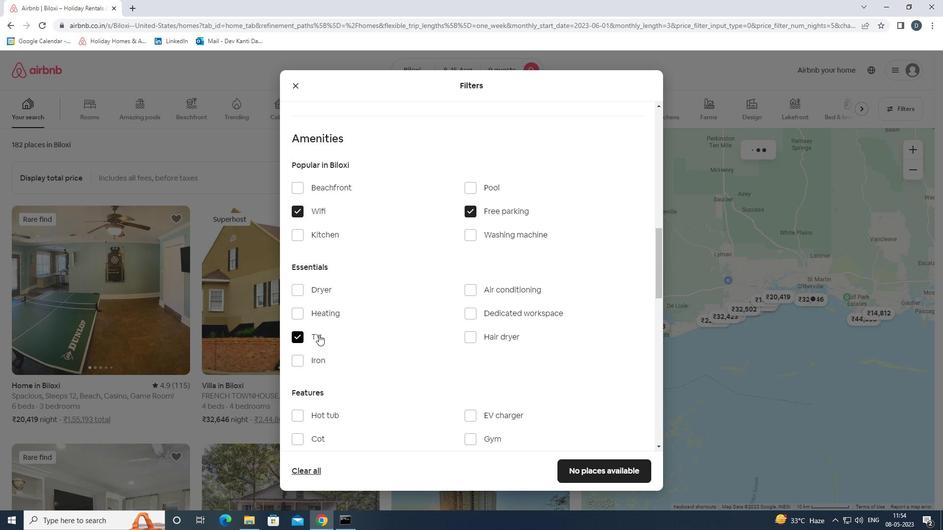 
Action: Mouse scrolled (318, 334) with delta (0, 0)
Screenshot: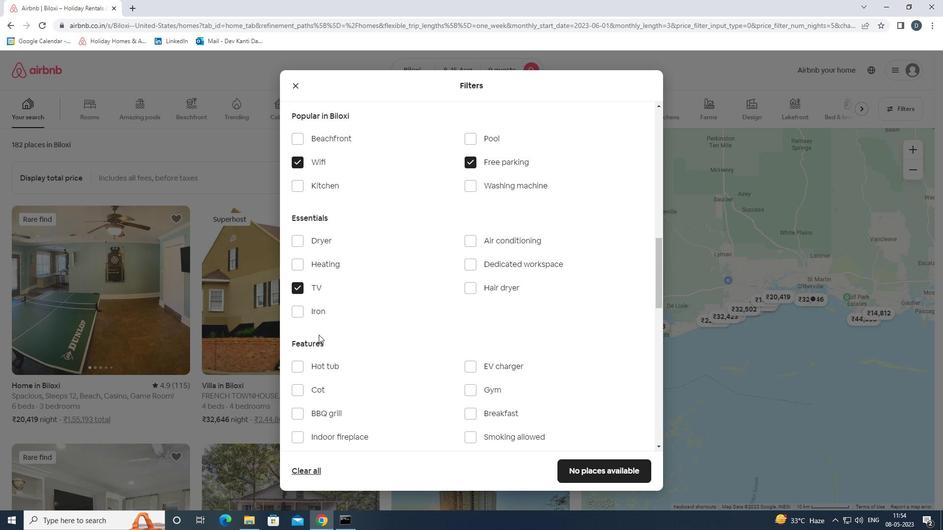 
Action: Mouse moved to (474, 343)
Screenshot: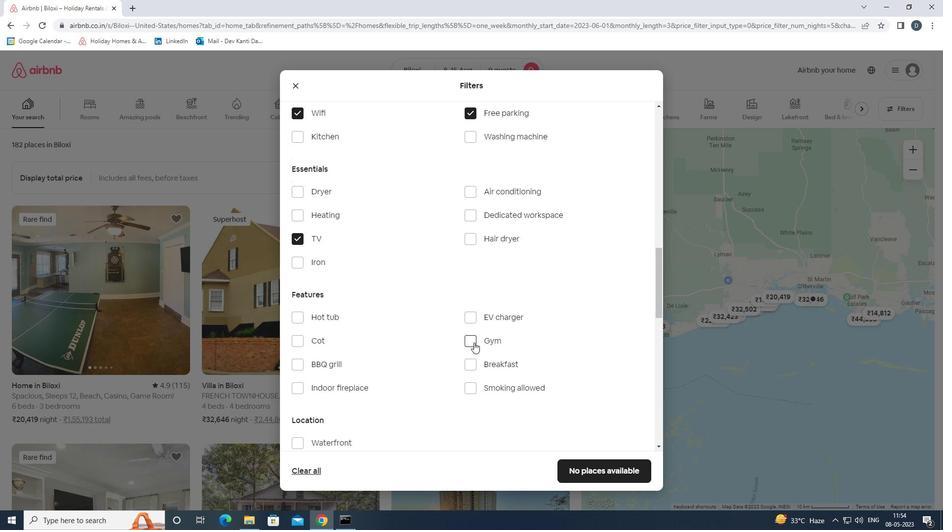 
Action: Mouse pressed left at (474, 343)
Screenshot: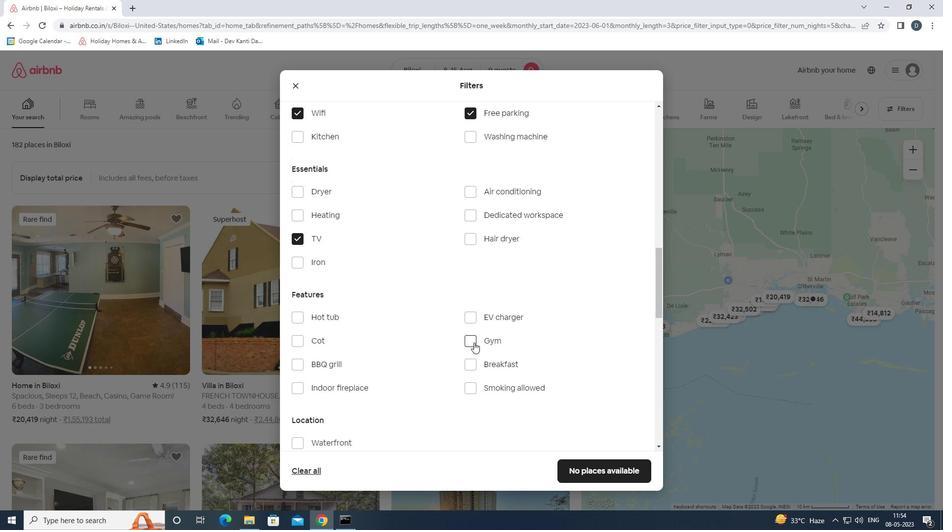 
Action: Mouse moved to (473, 362)
Screenshot: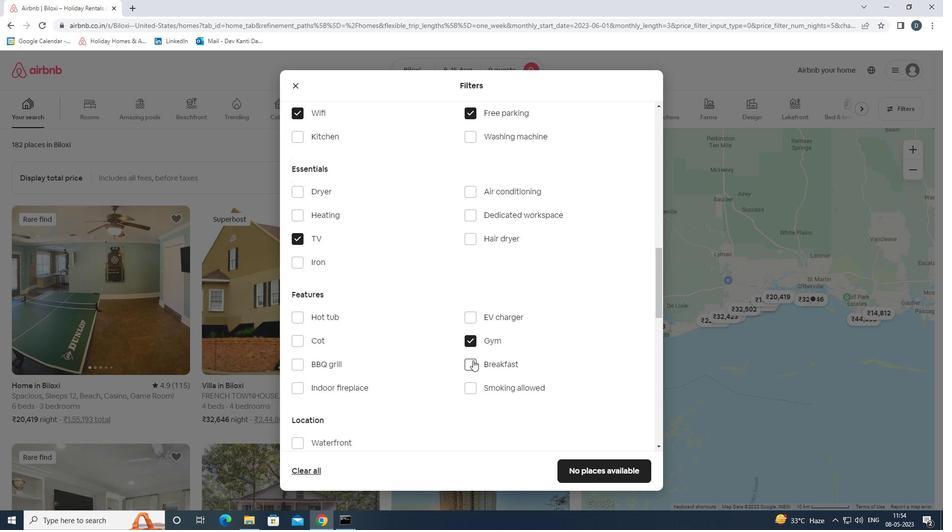 
Action: Mouse pressed left at (473, 362)
Screenshot: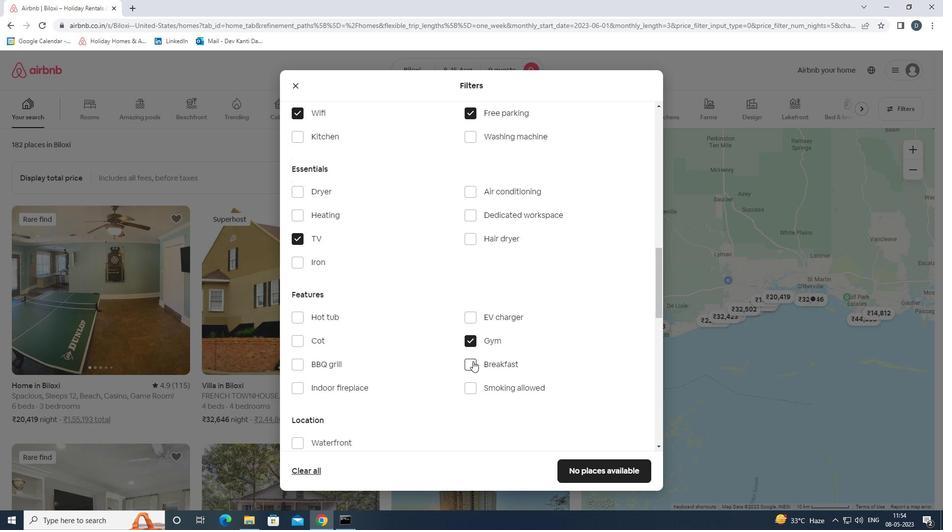 
Action: Mouse scrolled (473, 361) with delta (0, 0)
Screenshot: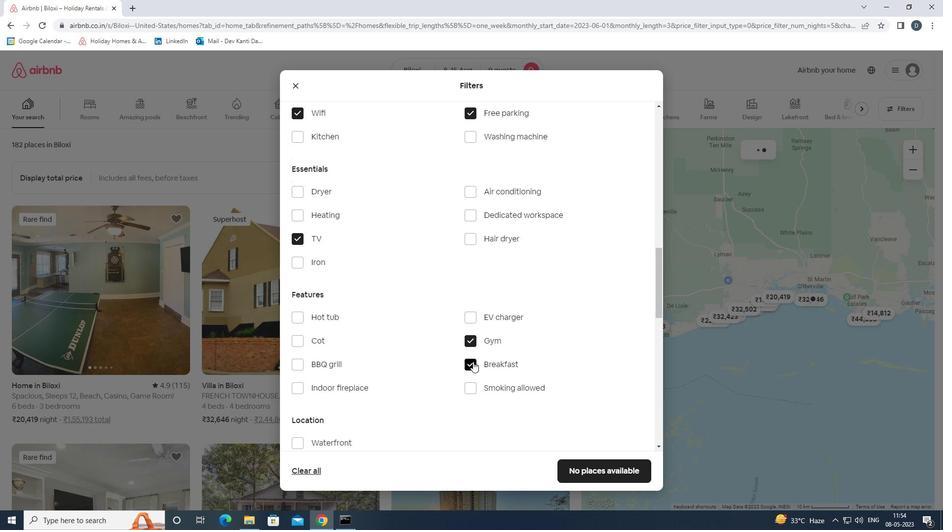 
Action: Mouse scrolled (473, 361) with delta (0, 0)
Screenshot: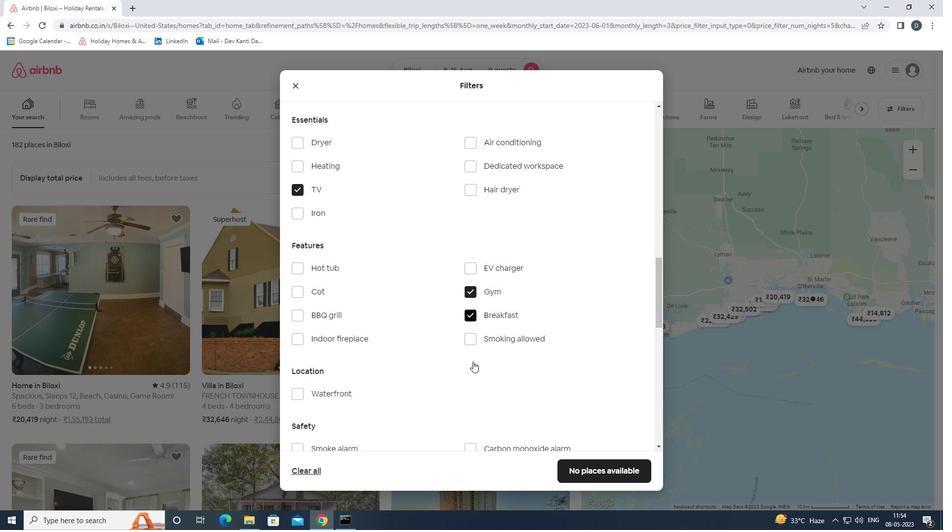 
Action: Mouse scrolled (473, 361) with delta (0, 0)
Screenshot: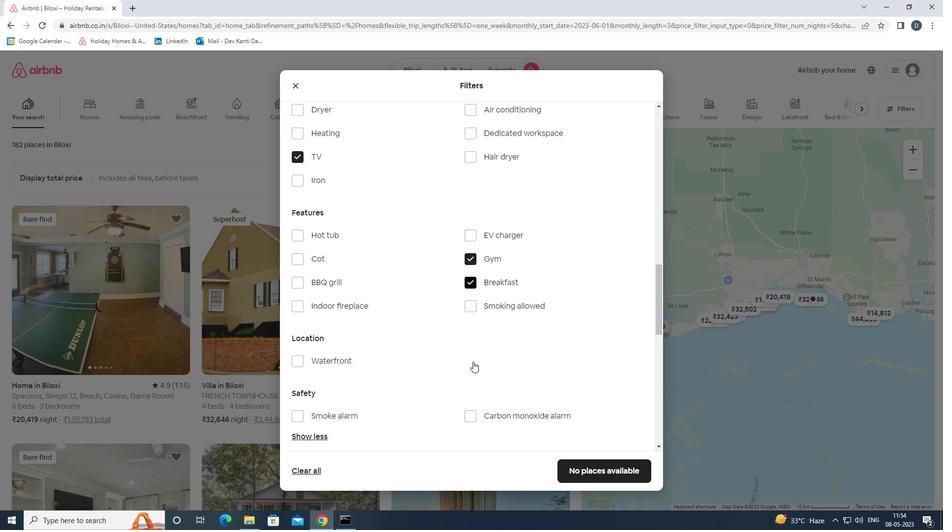 
Action: Mouse scrolled (473, 361) with delta (0, 0)
Screenshot: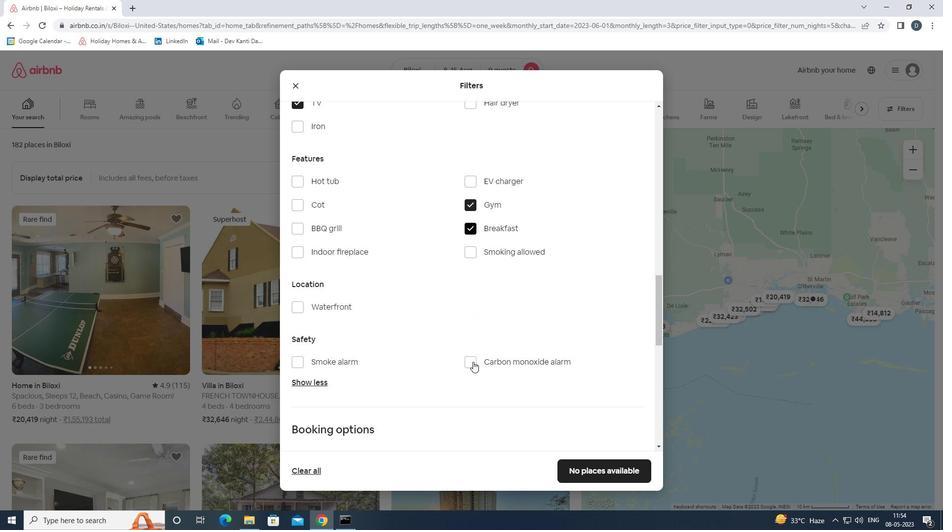 
Action: Mouse scrolled (473, 361) with delta (0, 0)
Screenshot: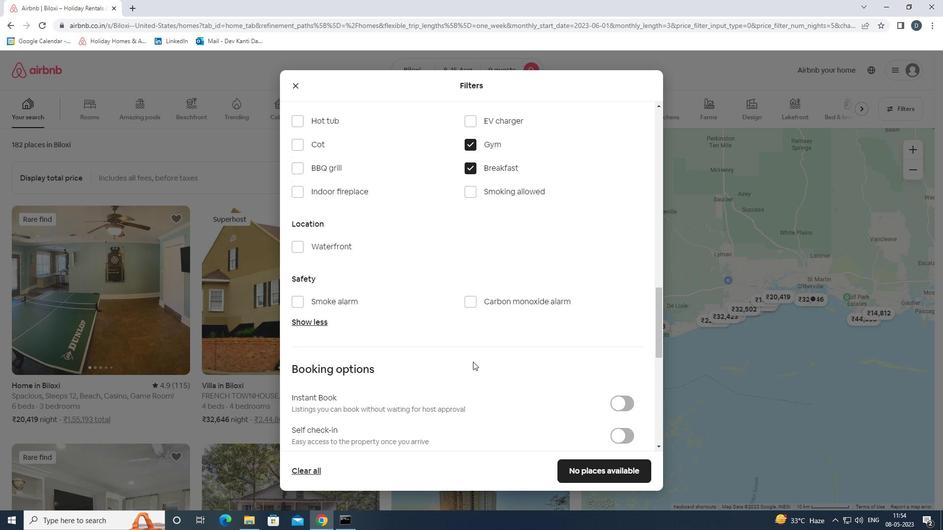 
Action: Mouse scrolled (473, 361) with delta (0, 0)
Screenshot: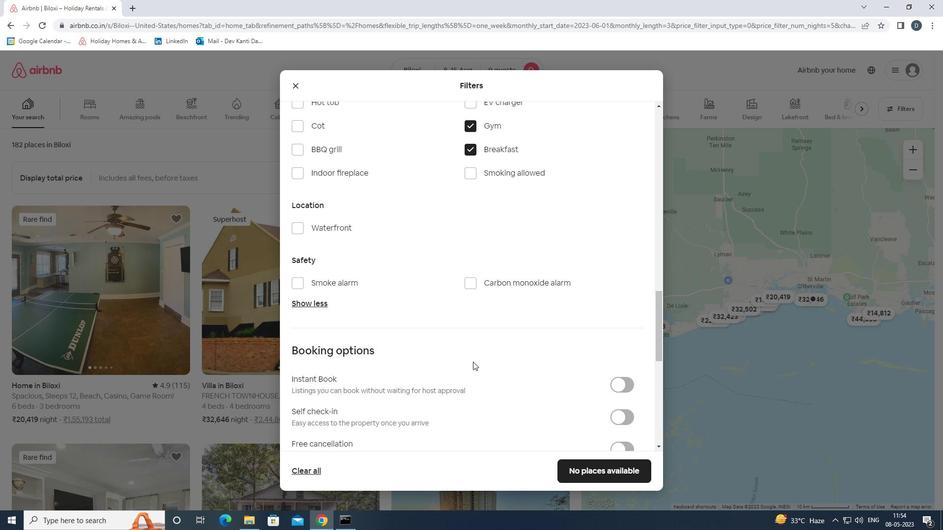 
Action: Mouse moved to (614, 342)
Screenshot: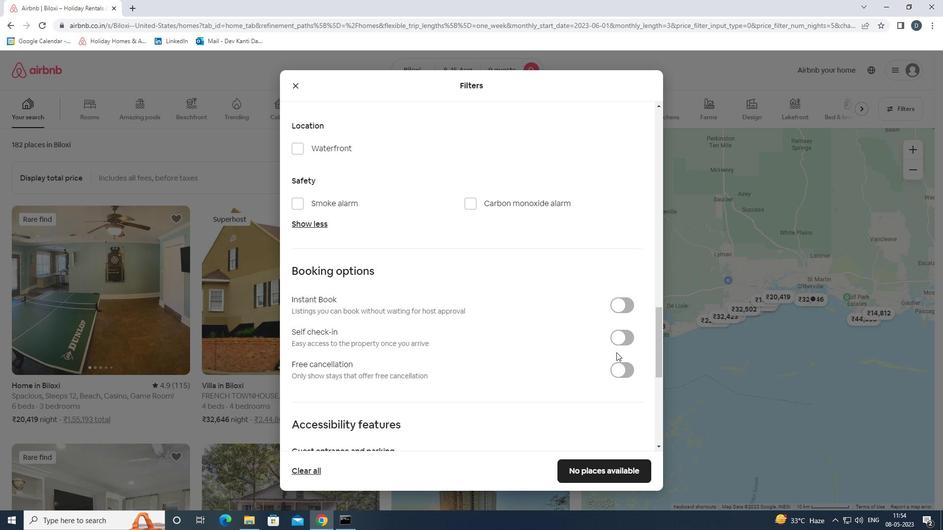
Action: Mouse pressed left at (614, 342)
Screenshot: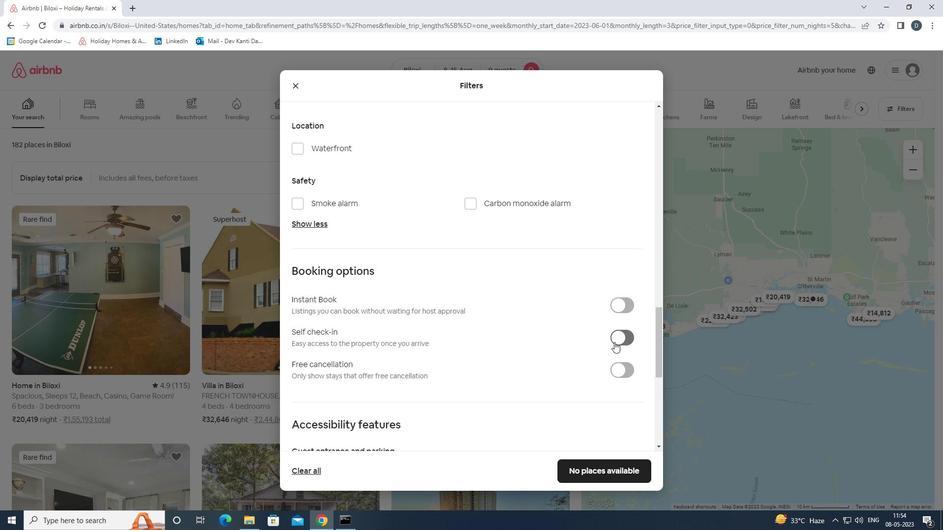 
Action: Mouse scrolled (614, 342) with delta (0, 0)
Screenshot: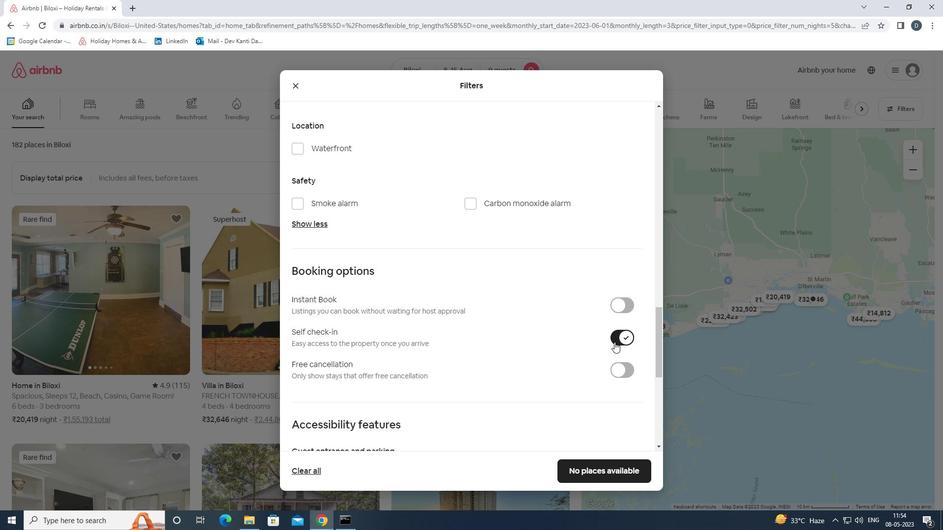 
Action: Mouse scrolled (614, 342) with delta (0, 0)
Screenshot: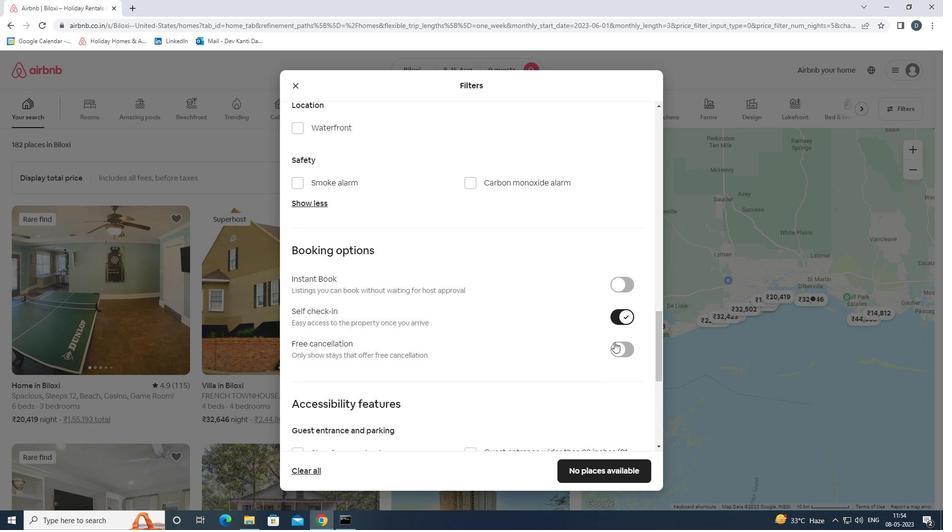 
Action: Mouse scrolled (614, 342) with delta (0, 0)
Screenshot: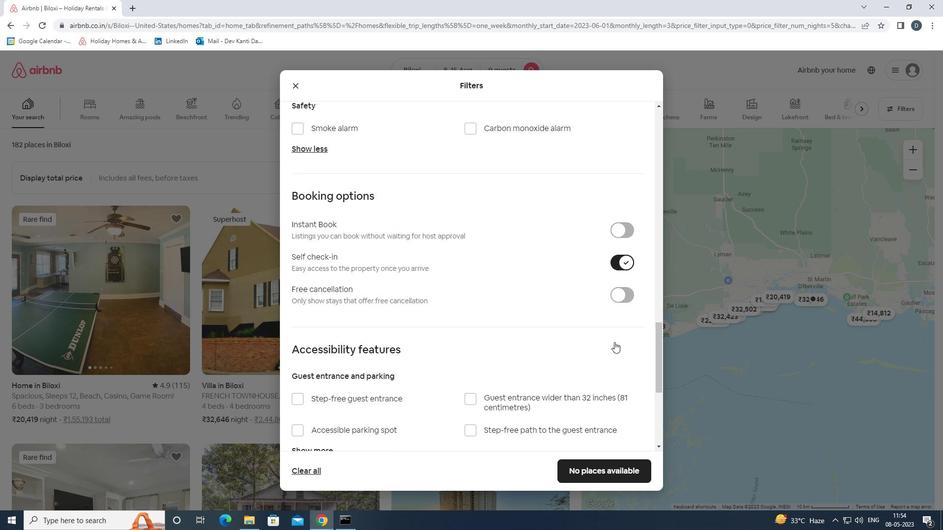 
Action: Mouse scrolled (614, 342) with delta (0, 0)
Screenshot: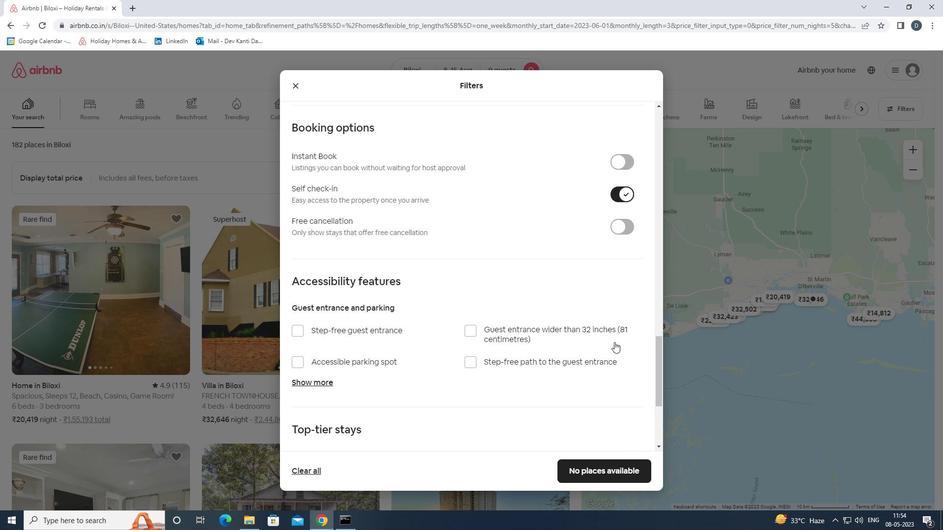 
Action: Mouse scrolled (614, 342) with delta (0, 0)
Screenshot: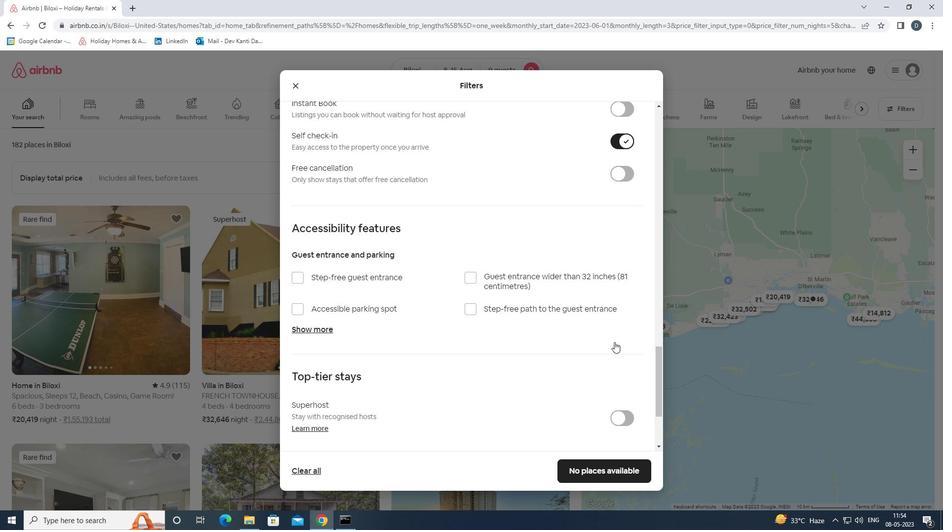 
Action: Mouse scrolled (614, 342) with delta (0, 0)
Screenshot: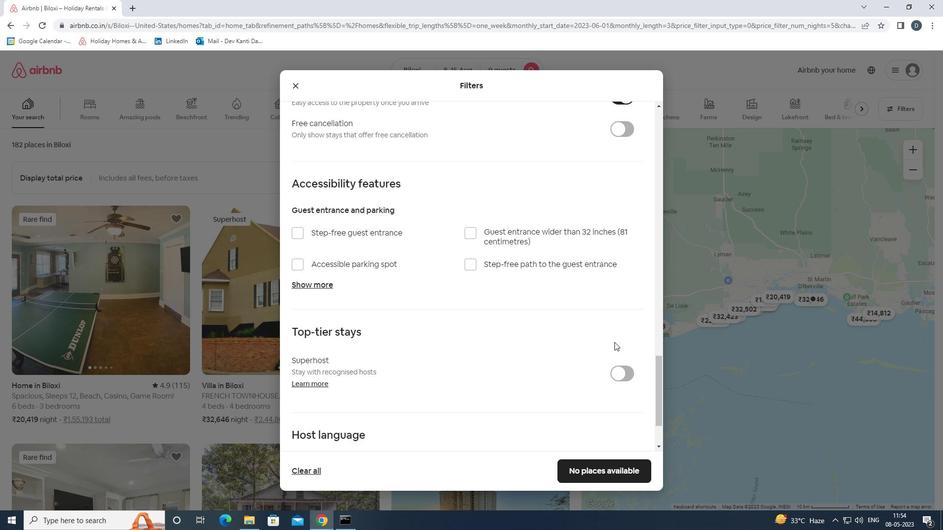 
Action: Mouse scrolled (614, 342) with delta (0, 0)
Screenshot: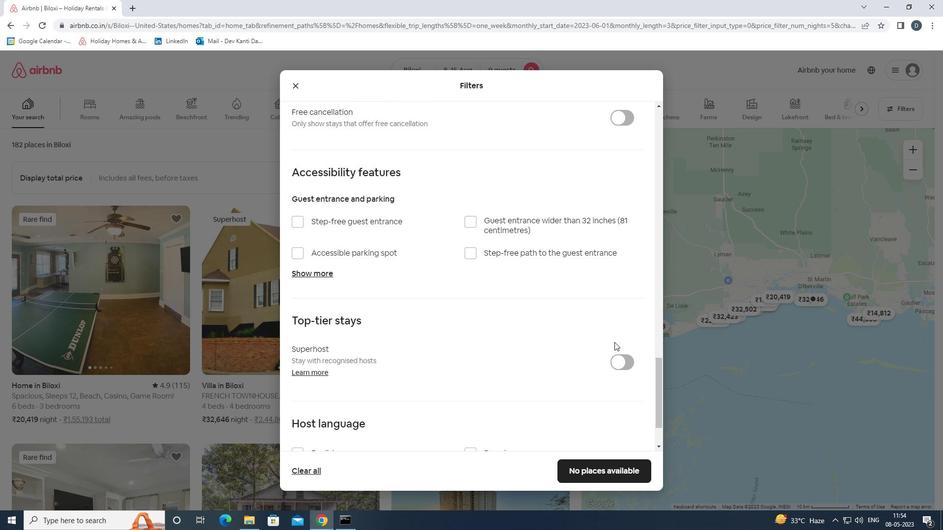 
Action: Mouse moved to (322, 382)
Screenshot: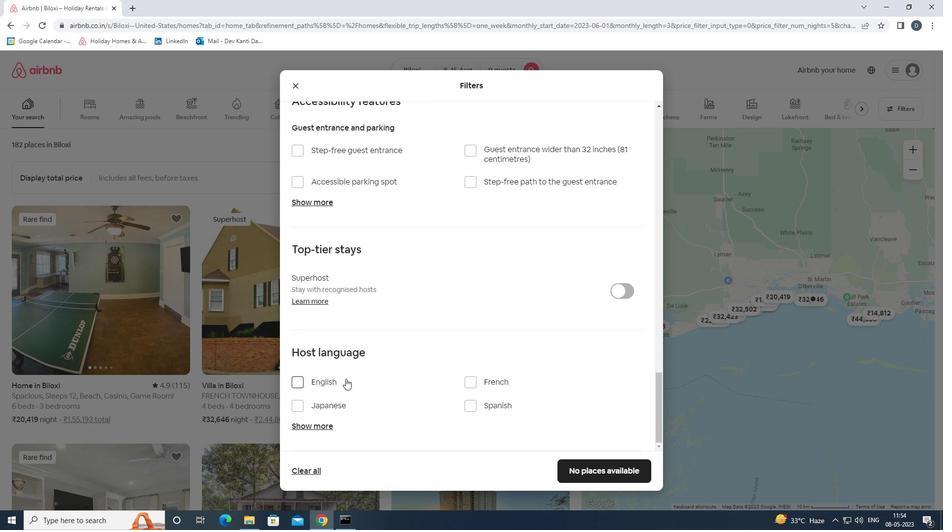 
Action: Mouse pressed left at (322, 382)
Screenshot: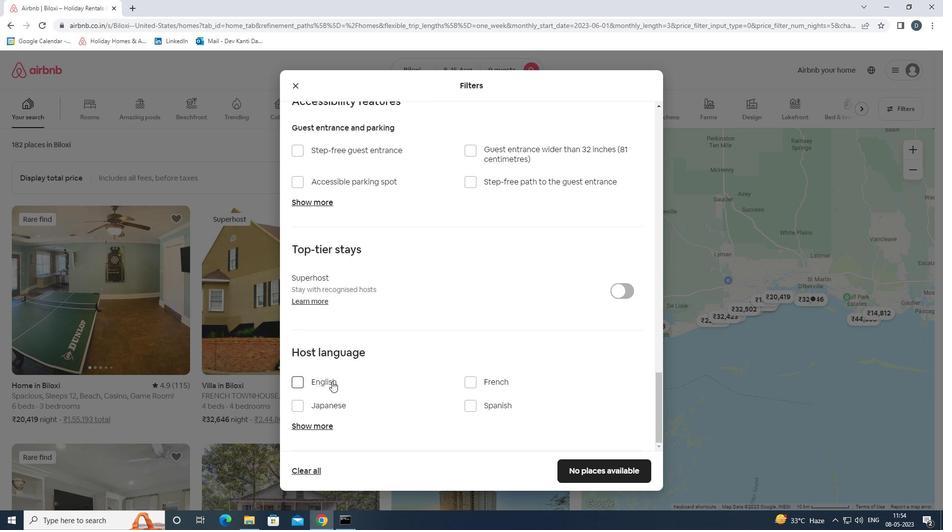 
Action: Mouse moved to (572, 467)
Screenshot: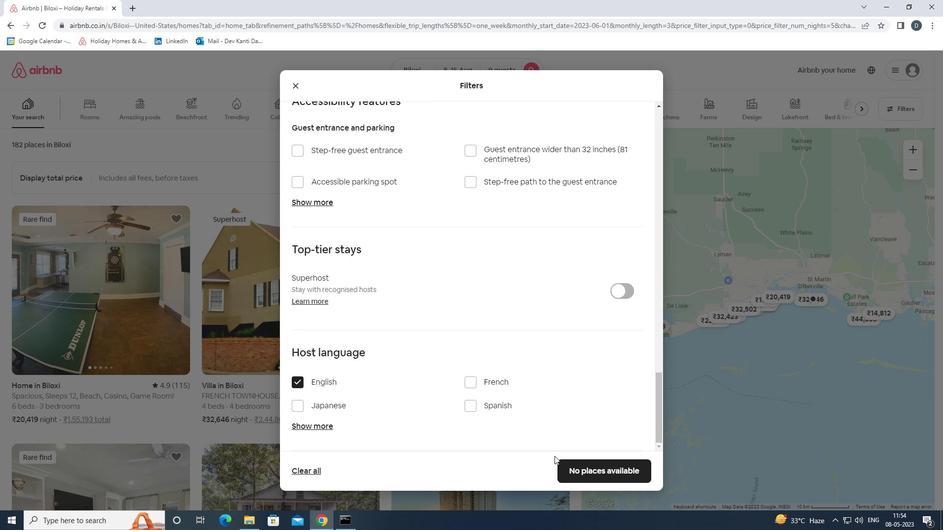 
Action: Mouse pressed left at (572, 467)
Screenshot: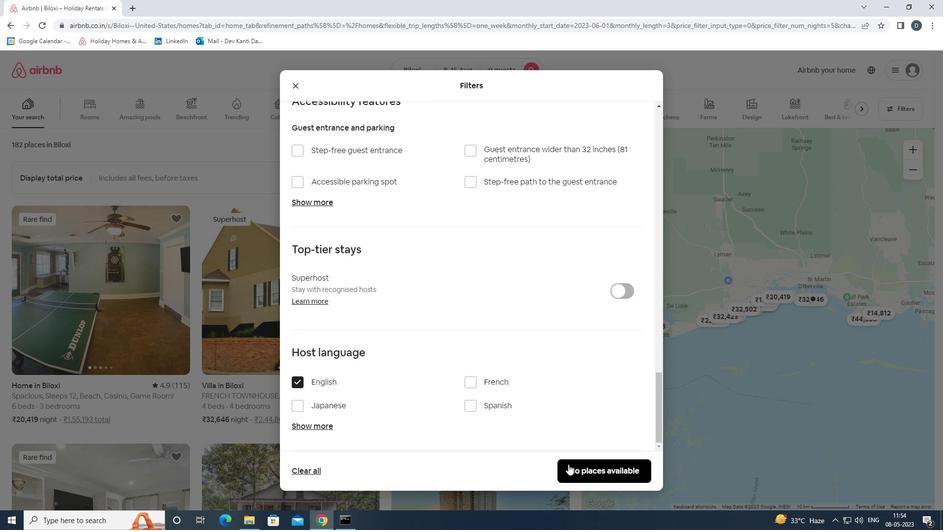 
